 Task: Find connections with filter location Sumusţā as Sulţānī with filter topic #communitieswith filter profile language German with filter current company Clinipace with filter school Tamil Nadu Jobs india with filter industry Metal Valve, Ball, and Roller Manufacturing with filter service category Life Insurance with filter keywords title Truck Driver
Action: Mouse moved to (561, 72)
Screenshot: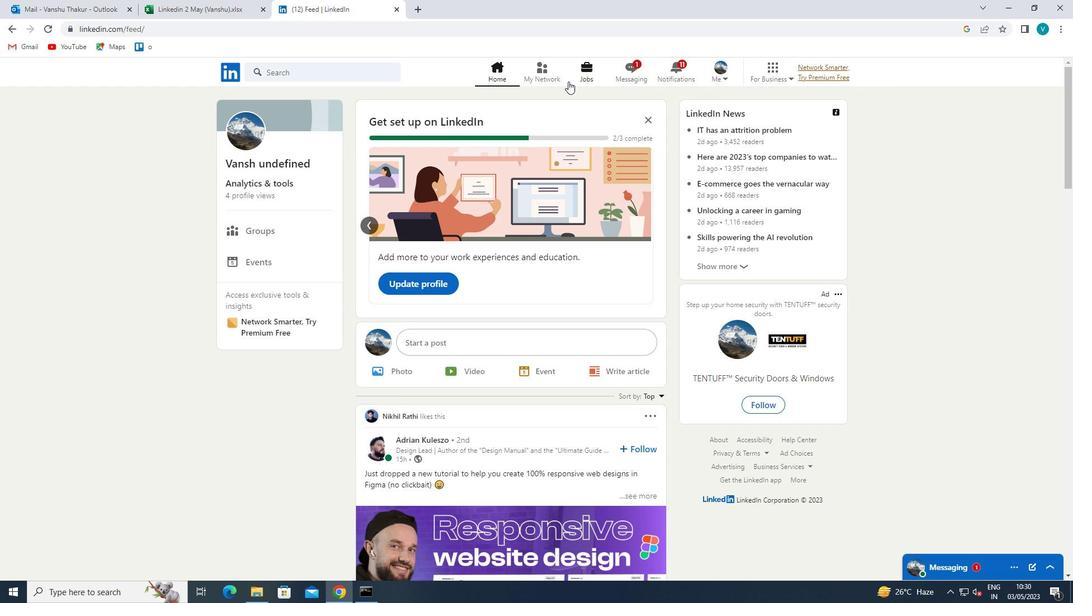
Action: Mouse pressed left at (561, 72)
Screenshot: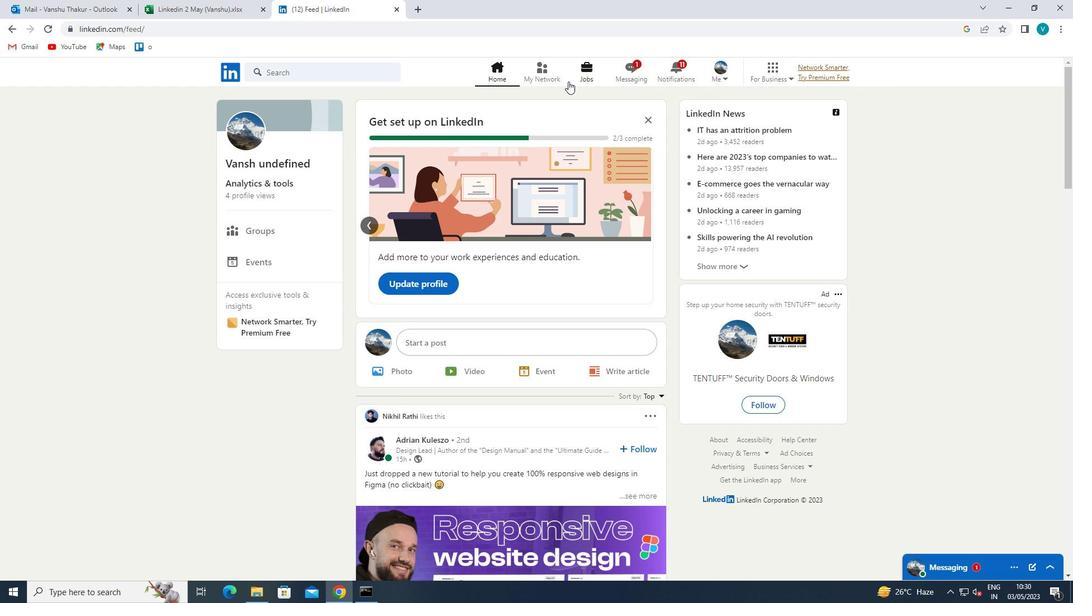 
Action: Mouse moved to (327, 136)
Screenshot: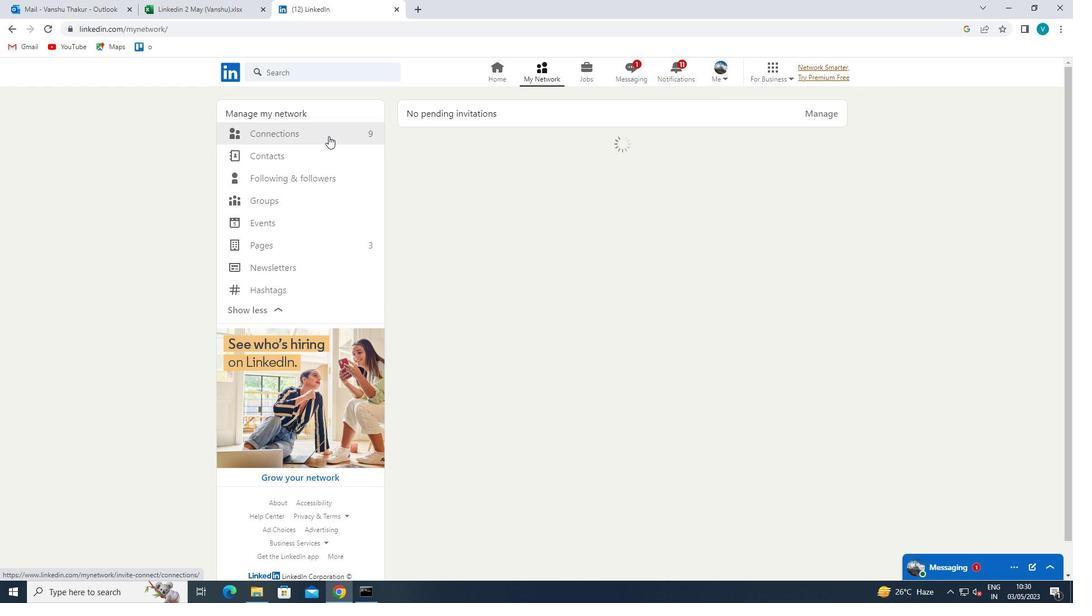 
Action: Mouse pressed left at (327, 136)
Screenshot: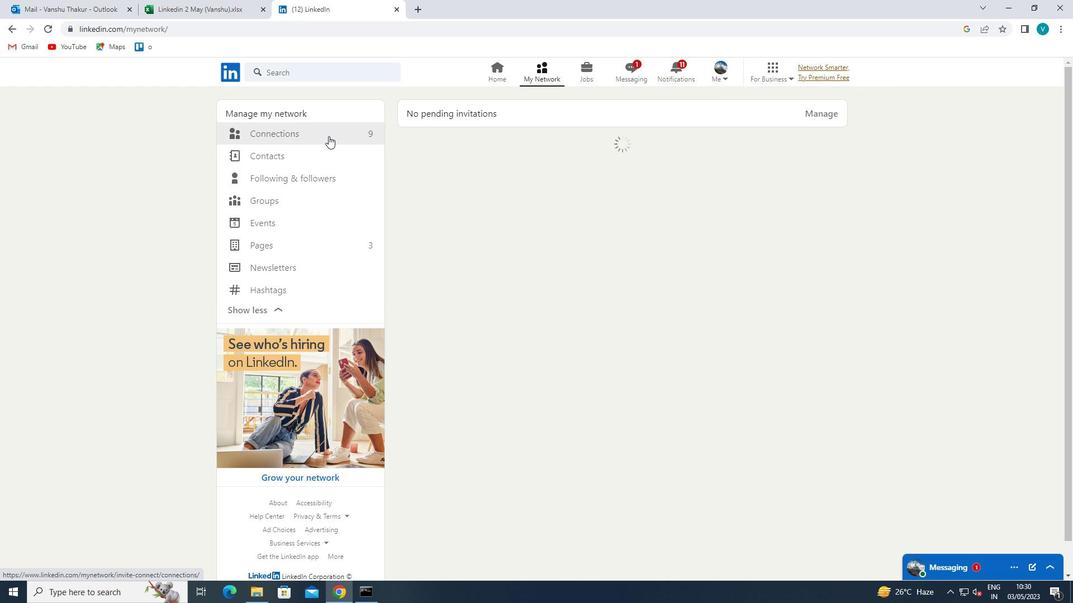 
Action: Mouse moved to (604, 134)
Screenshot: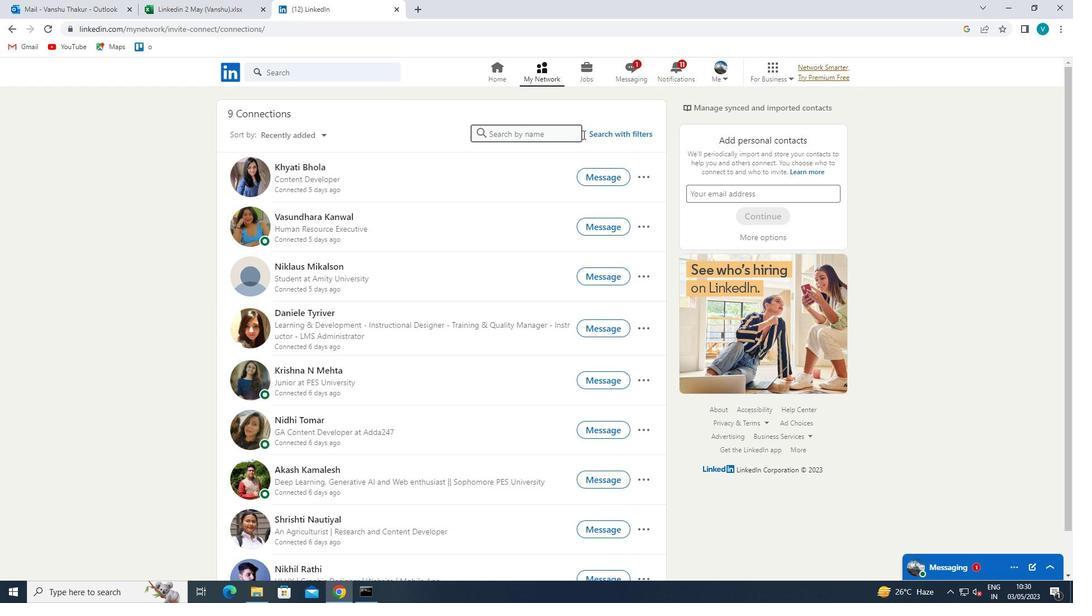 
Action: Mouse pressed left at (604, 134)
Screenshot: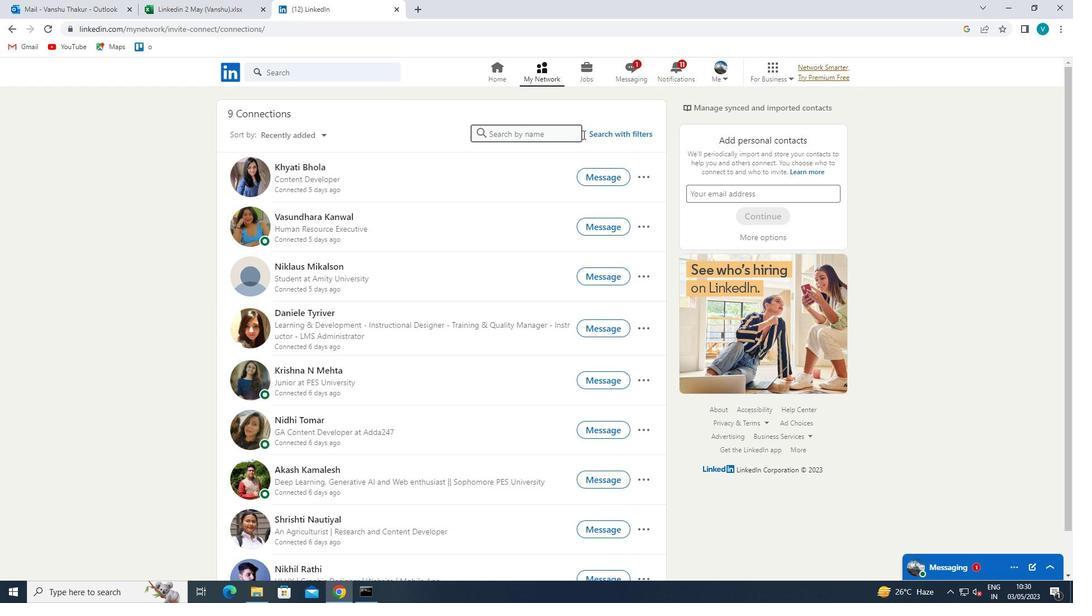 
Action: Mouse moved to (527, 107)
Screenshot: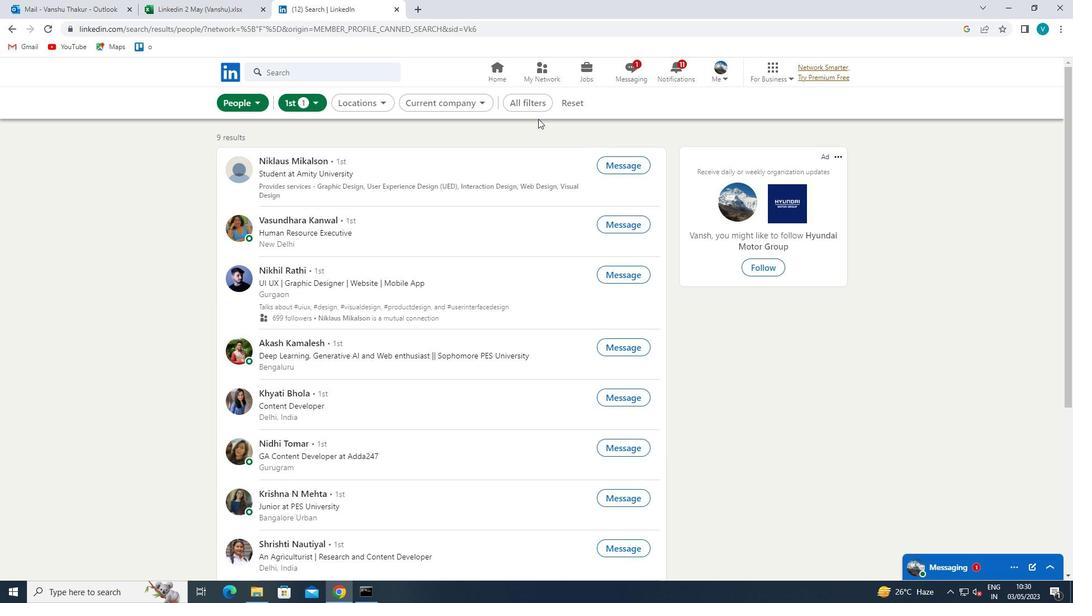 
Action: Mouse pressed left at (527, 107)
Screenshot: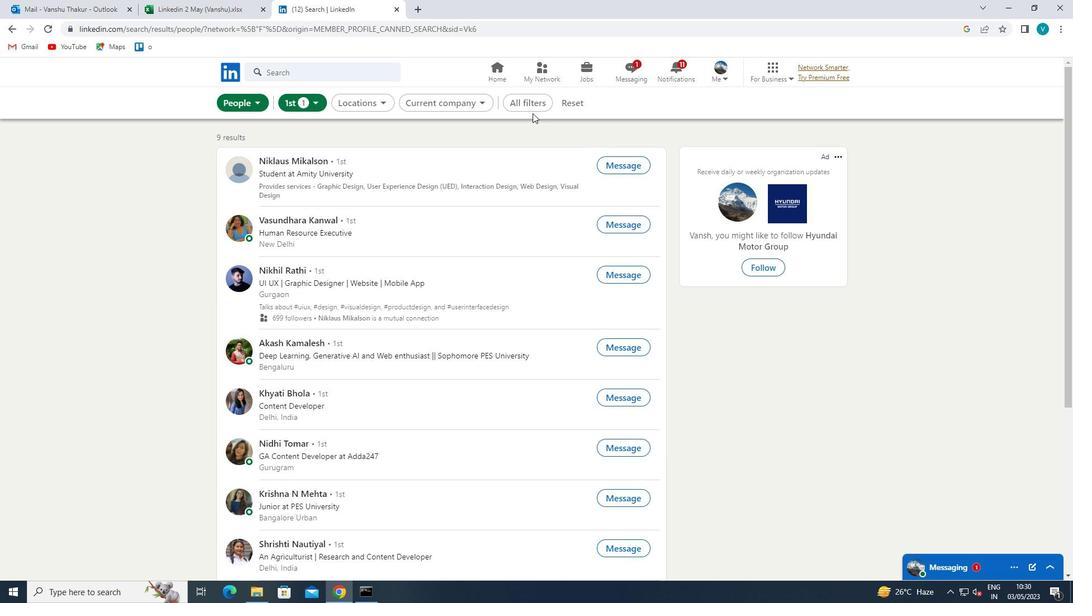 
Action: Mouse moved to (893, 239)
Screenshot: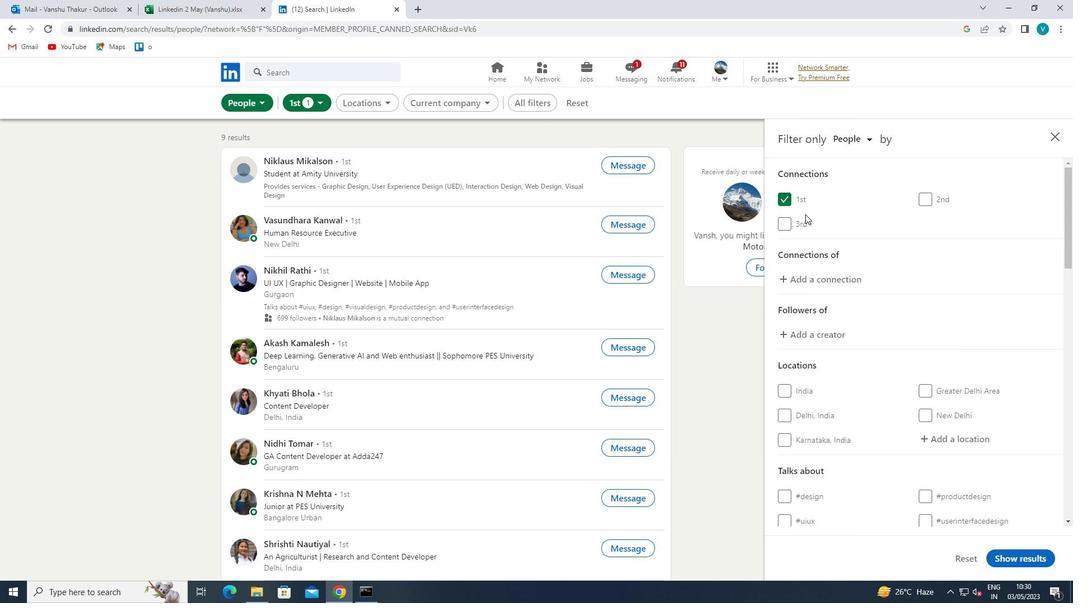 
Action: Mouse scrolled (893, 238) with delta (0, 0)
Screenshot: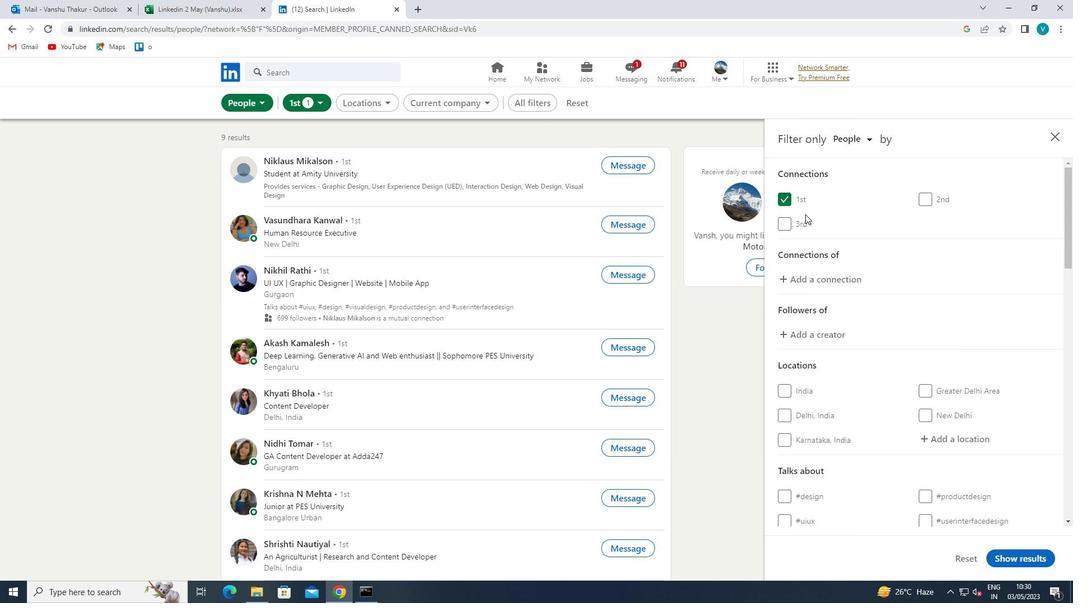 
Action: Mouse moved to (897, 240)
Screenshot: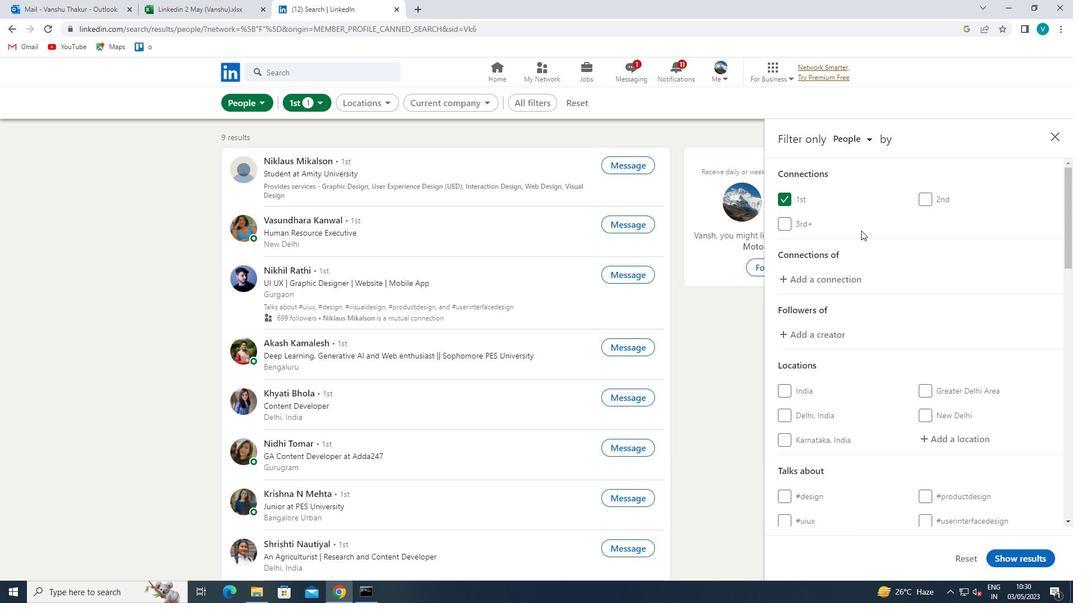 
Action: Mouse scrolled (897, 240) with delta (0, 0)
Screenshot: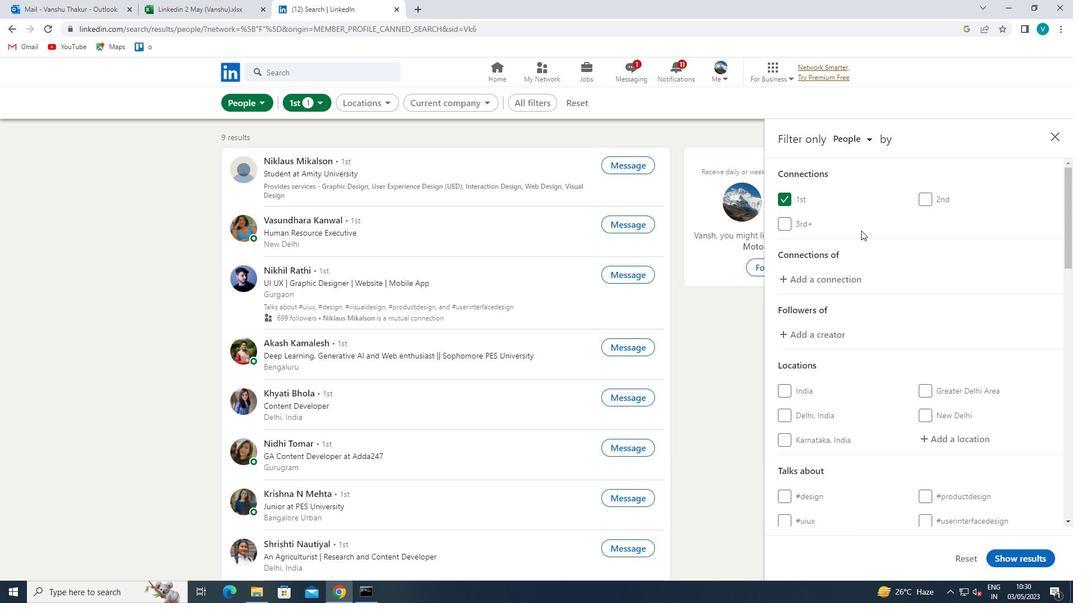 
Action: Mouse moved to (952, 325)
Screenshot: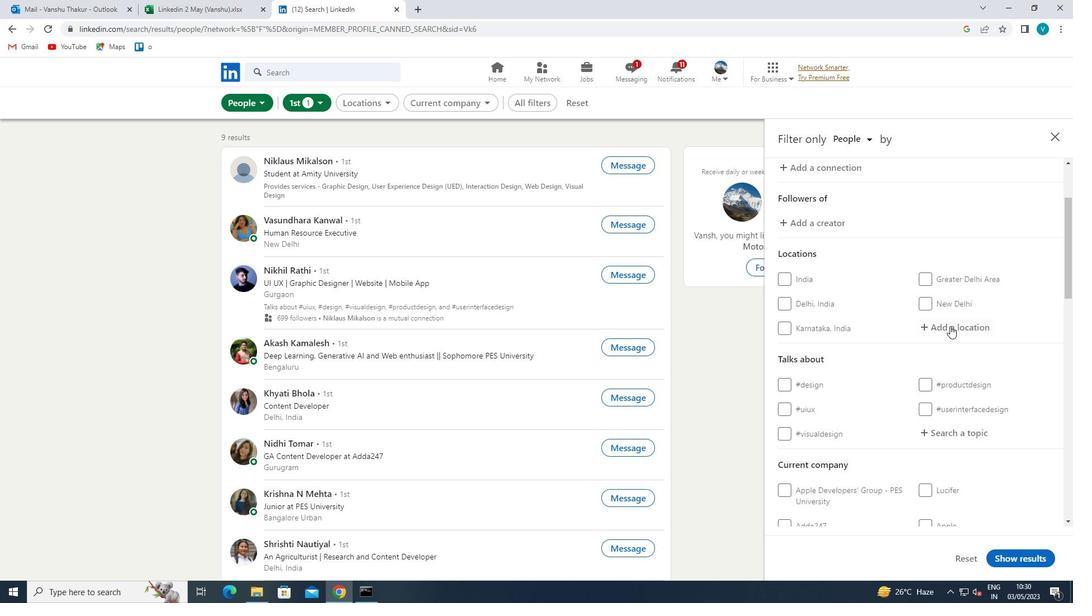 
Action: Mouse pressed left at (952, 325)
Screenshot: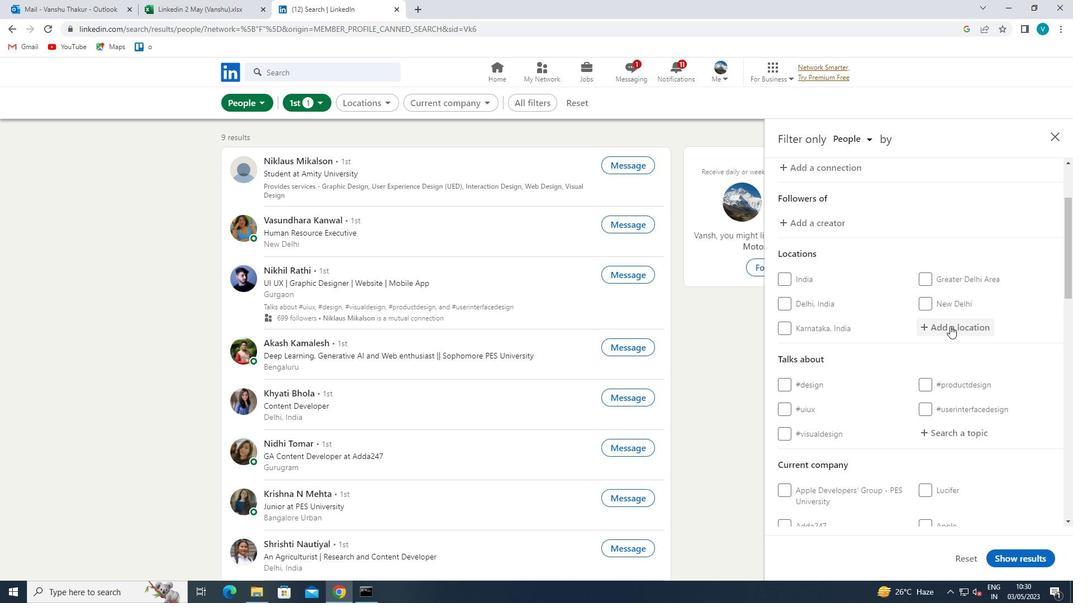 
Action: Mouse moved to (554, 525)
Screenshot: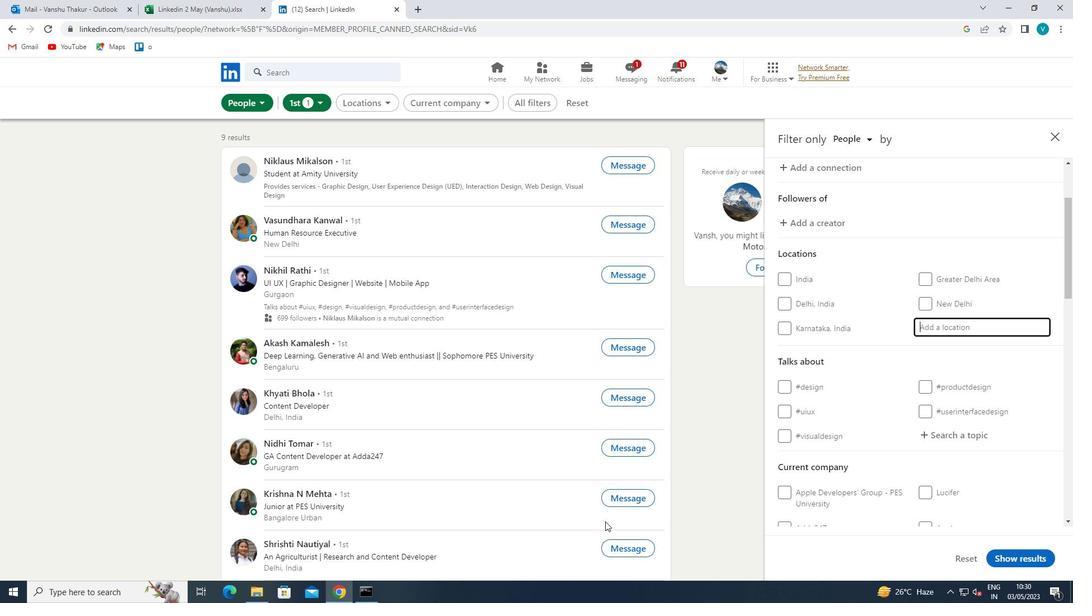 
Action: Key pressed <Key.shift>SUMUSTA
Screenshot: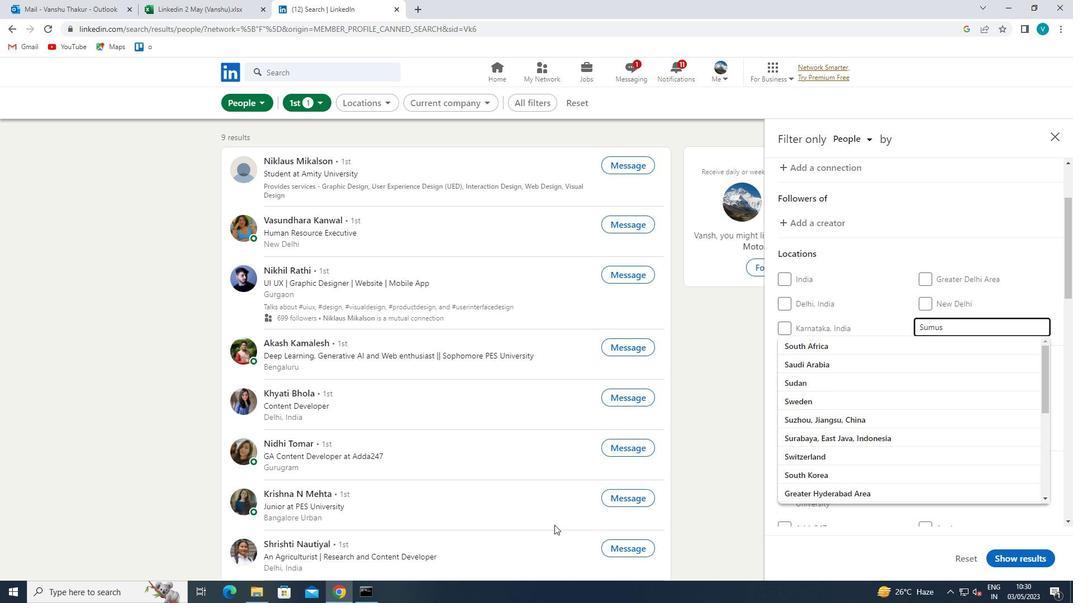 
Action: Mouse moved to (486, 602)
Screenshot: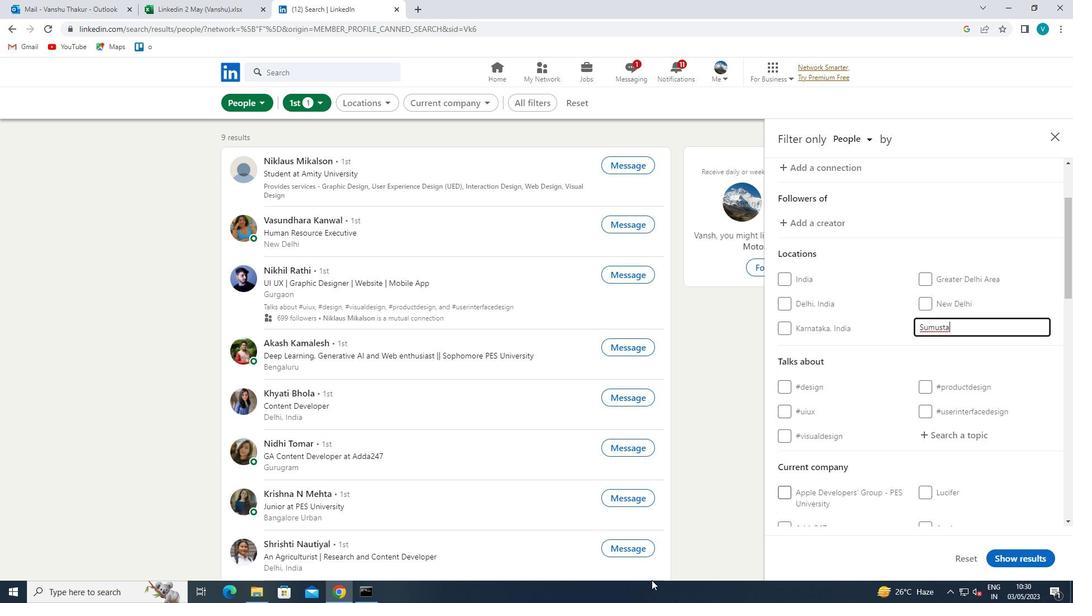 
Action: Key pressed <Key.space>
Screenshot: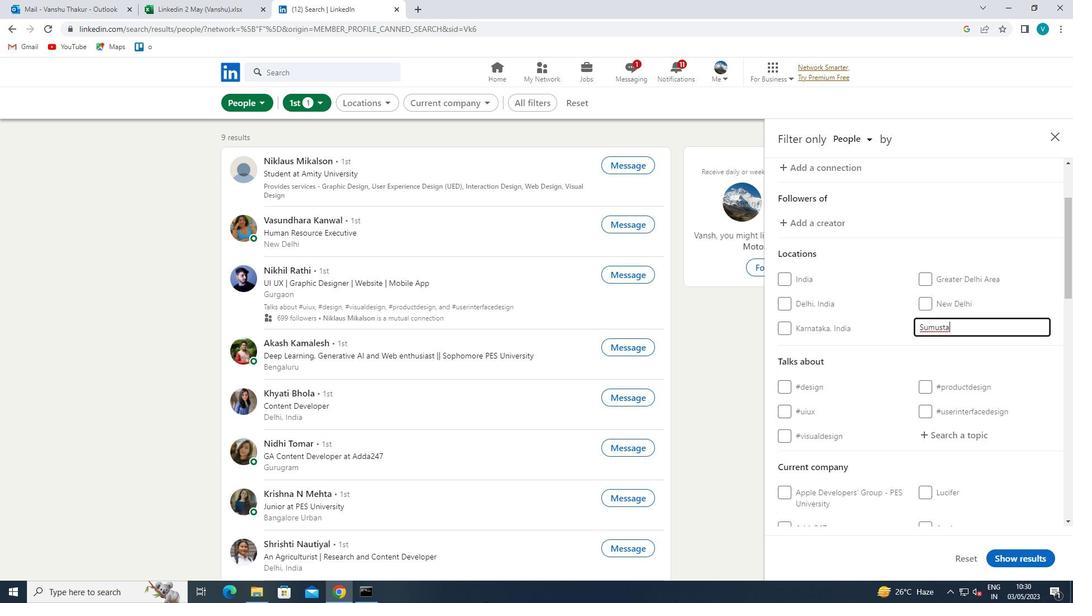 
Action: Mouse moved to (432, 581)
Screenshot: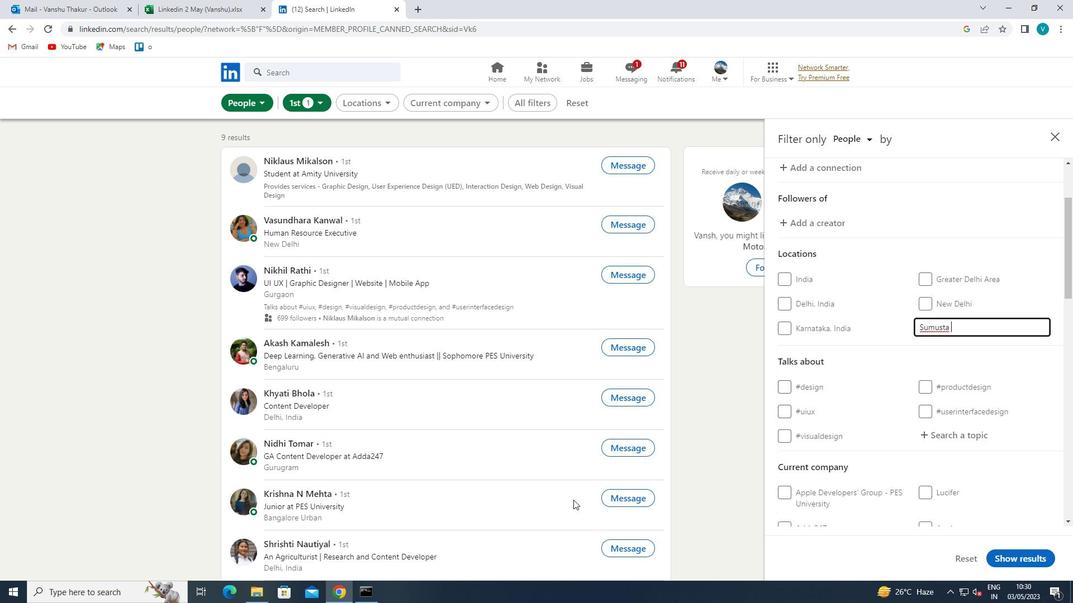 
Action: Key pressed AS<Key.space><Key.shift>SULK<Key.backspace>TANI
Screenshot: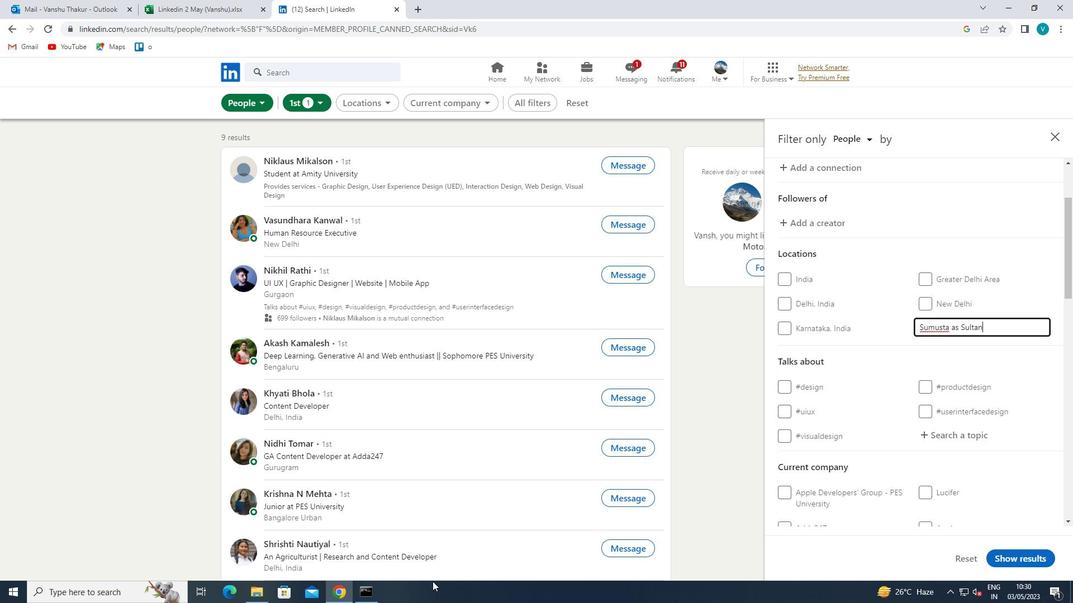 
Action: Mouse moved to (879, 330)
Screenshot: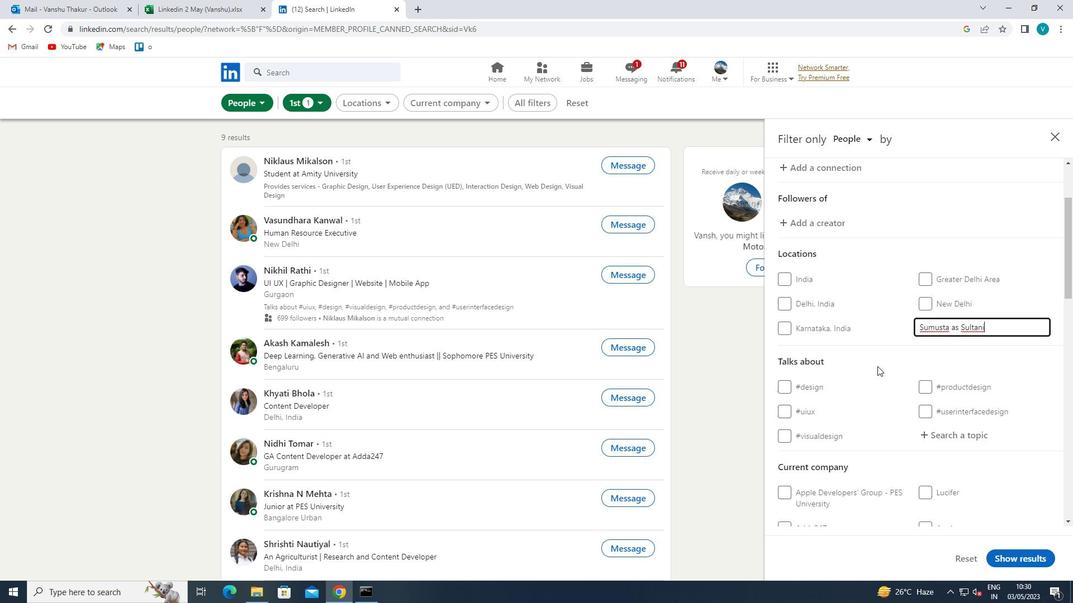 
Action: Mouse pressed left at (879, 330)
Screenshot: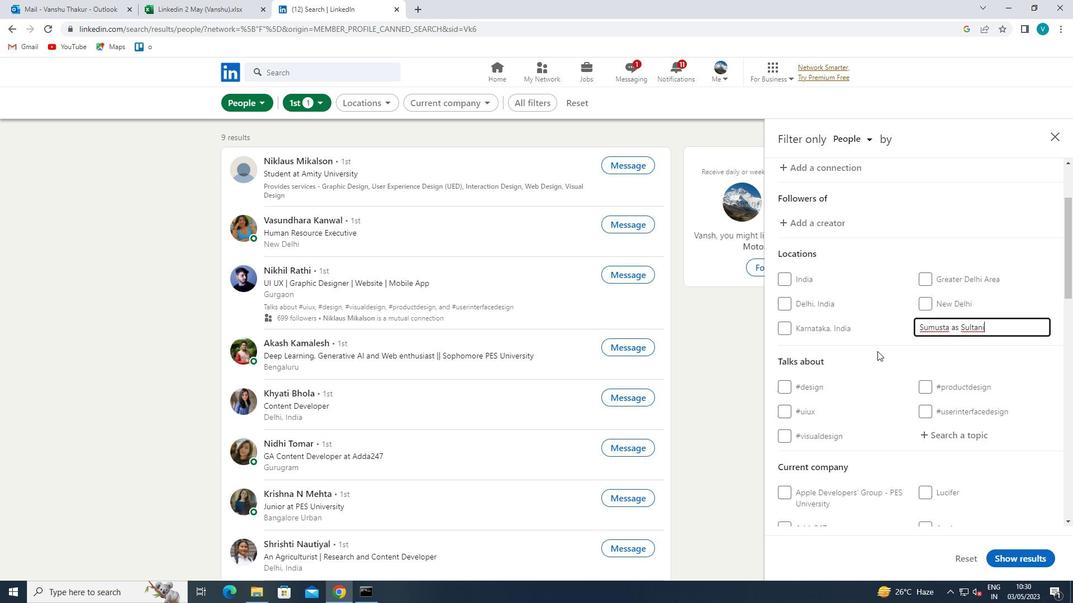 
Action: Mouse moved to (874, 332)
Screenshot: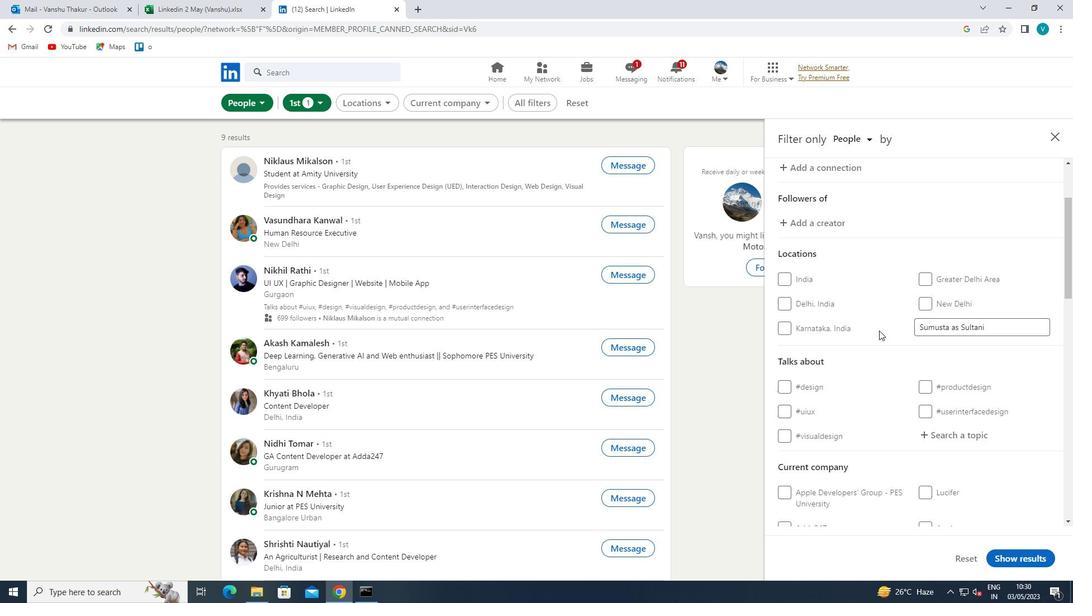 
Action: Mouse scrolled (874, 331) with delta (0, 0)
Screenshot: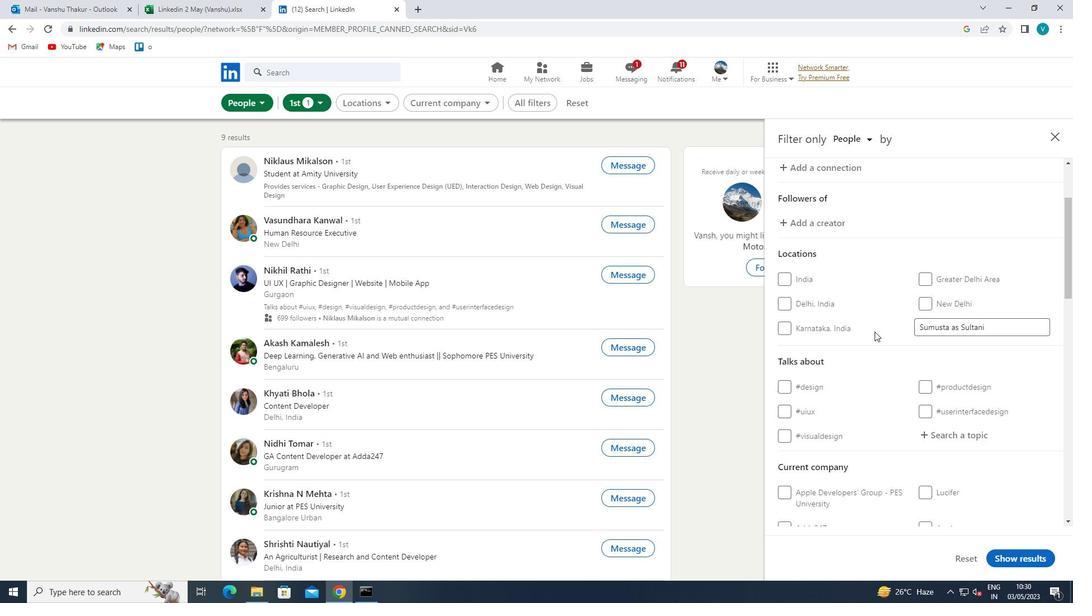 
Action: Mouse scrolled (874, 331) with delta (0, 0)
Screenshot: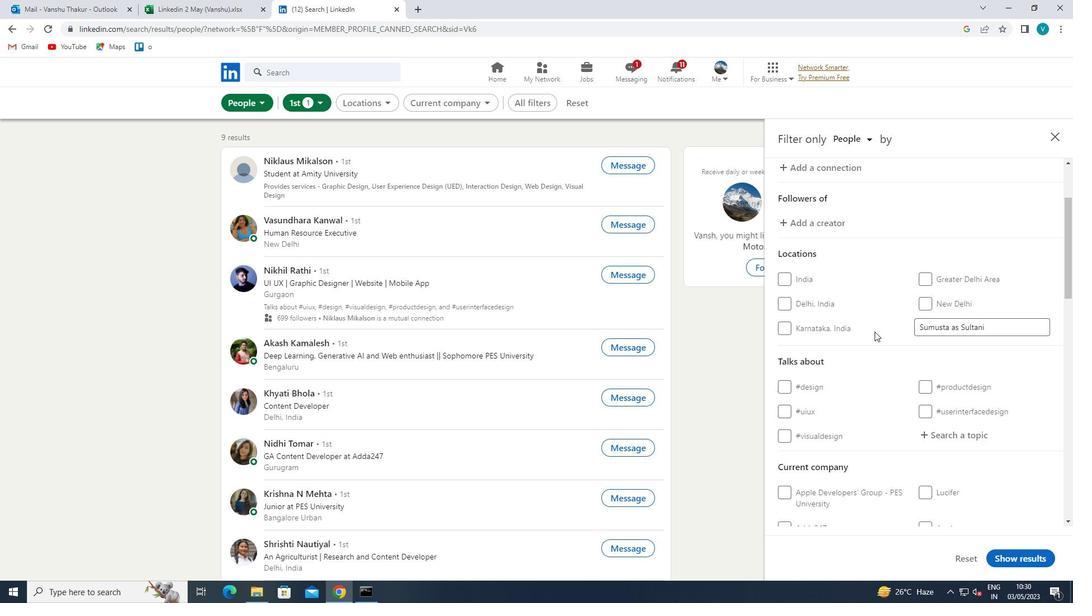 
Action: Mouse moved to (978, 323)
Screenshot: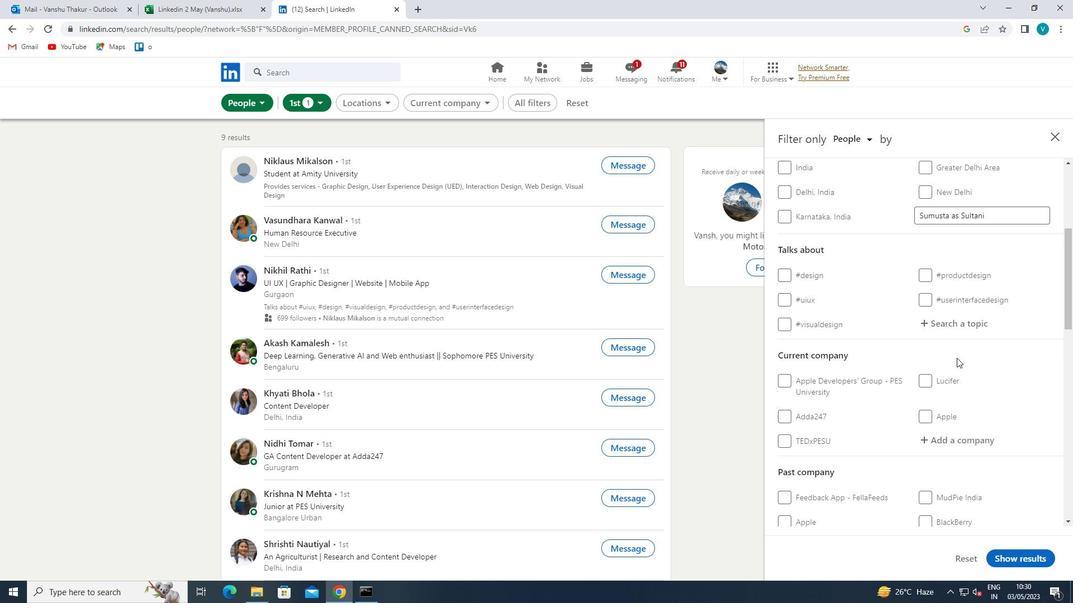
Action: Mouse pressed left at (978, 323)
Screenshot: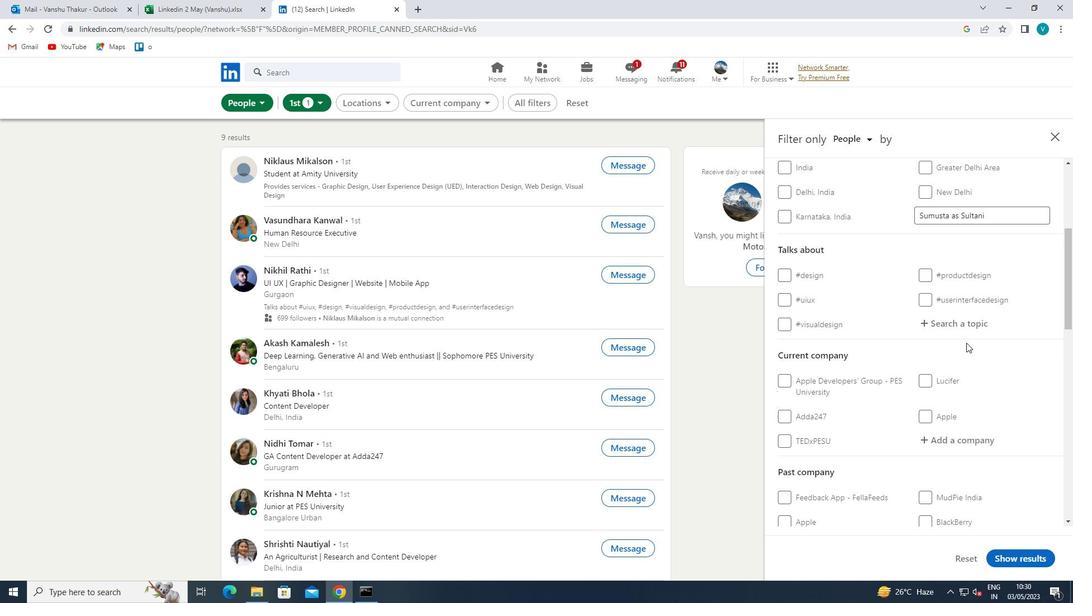 
Action: Mouse moved to (603, 533)
Screenshot: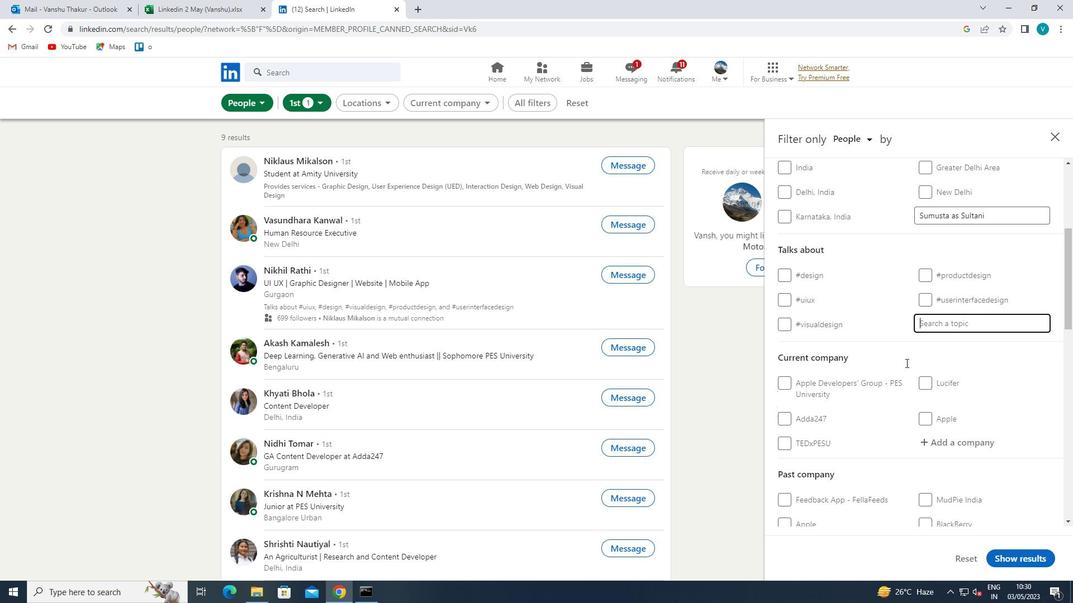 
Action: Key pressed <Key.shift><Key.shift><Key.shift><Key.shift><Key.shift><Key.shift><Key.shift>COMMUNITIES
Screenshot: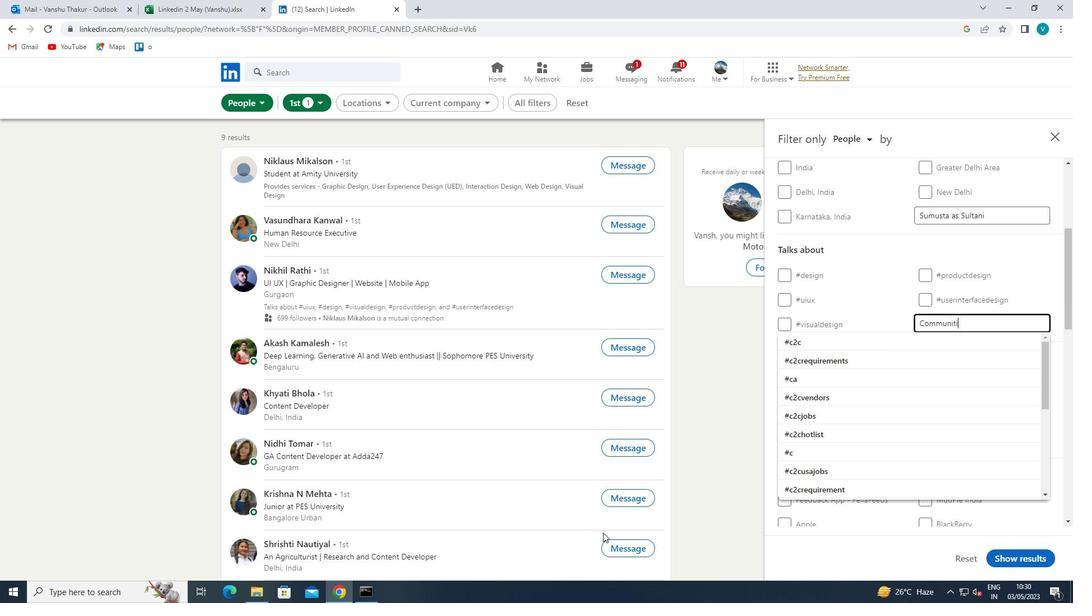 
Action: Mouse moved to (845, 341)
Screenshot: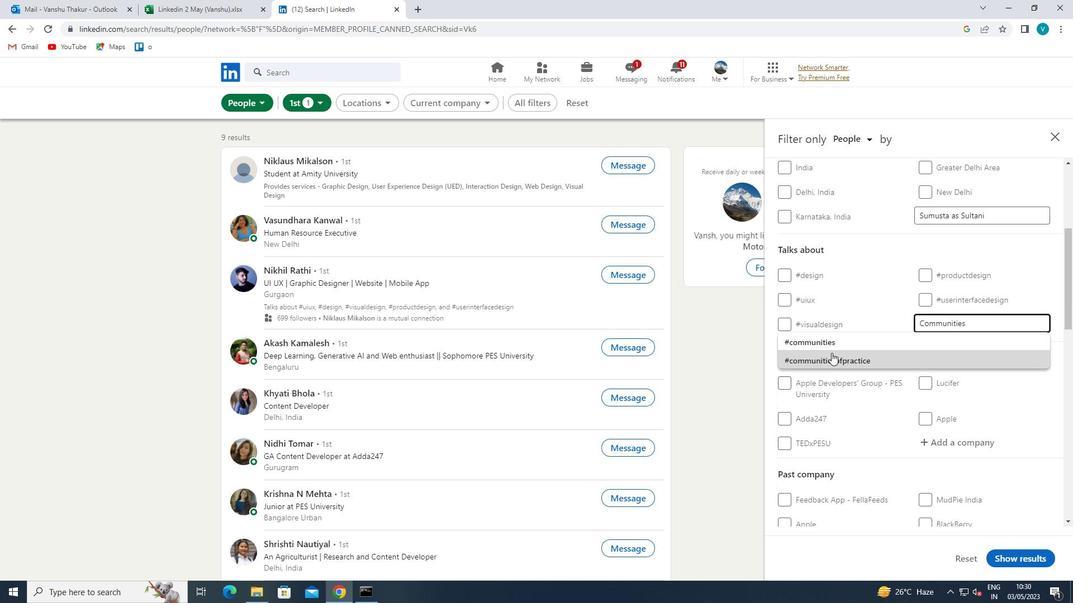 
Action: Mouse pressed left at (845, 341)
Screenshot: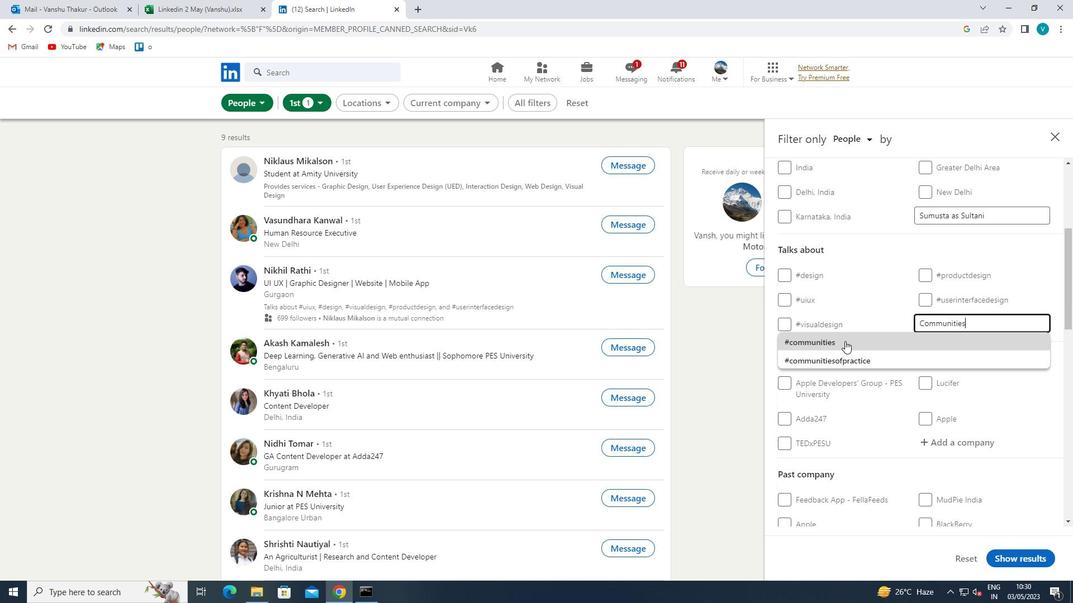 
Action: Mouse moved to (845, 341)
Screenshot: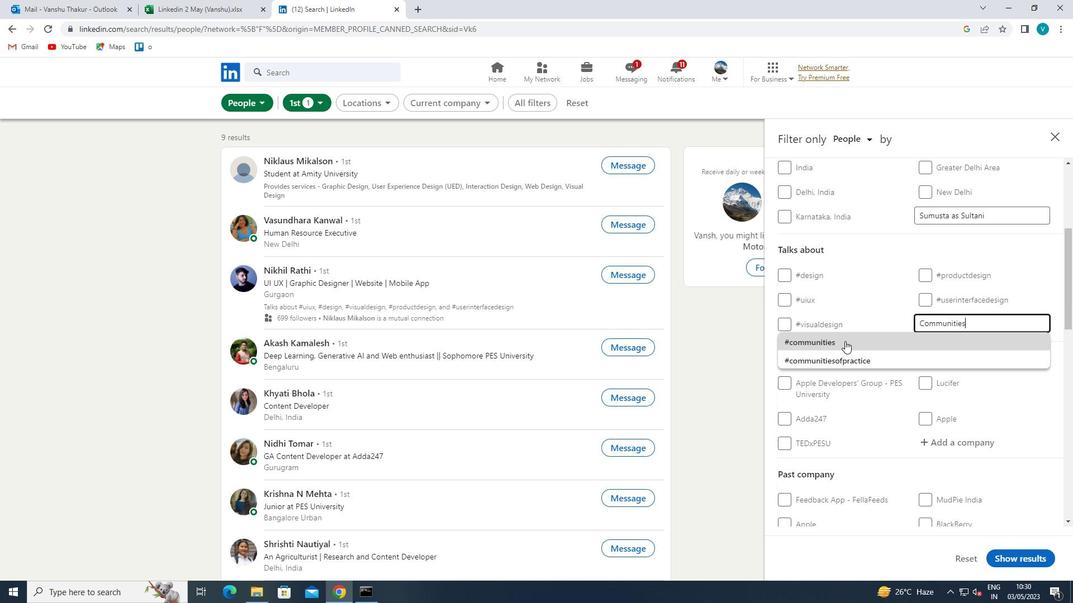 
Action: Mouse scrolled (845, 340) with delta (0, 0)
Screenshot: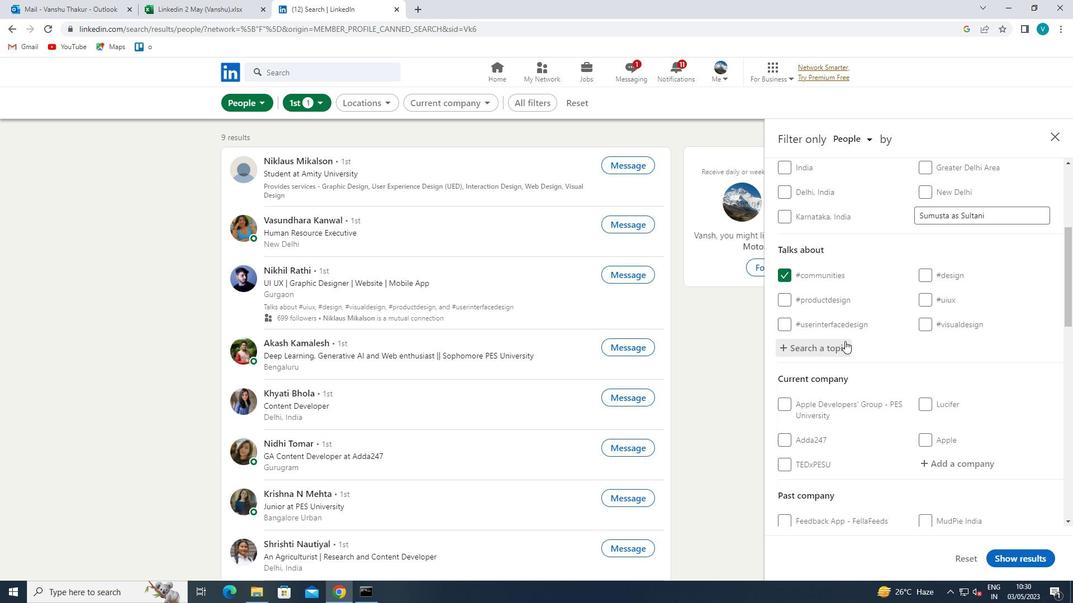 
Action: Mouse scrolled (845, 340) with delta (0, 0)
Screenshot: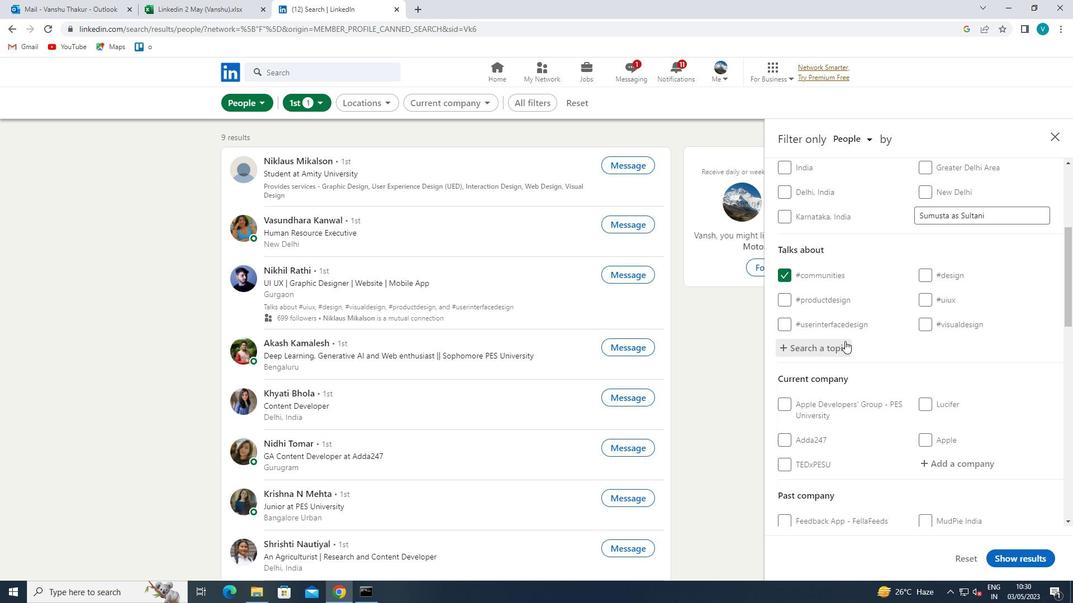 
Action: Mouse moved to (884, 372)
Screenshot: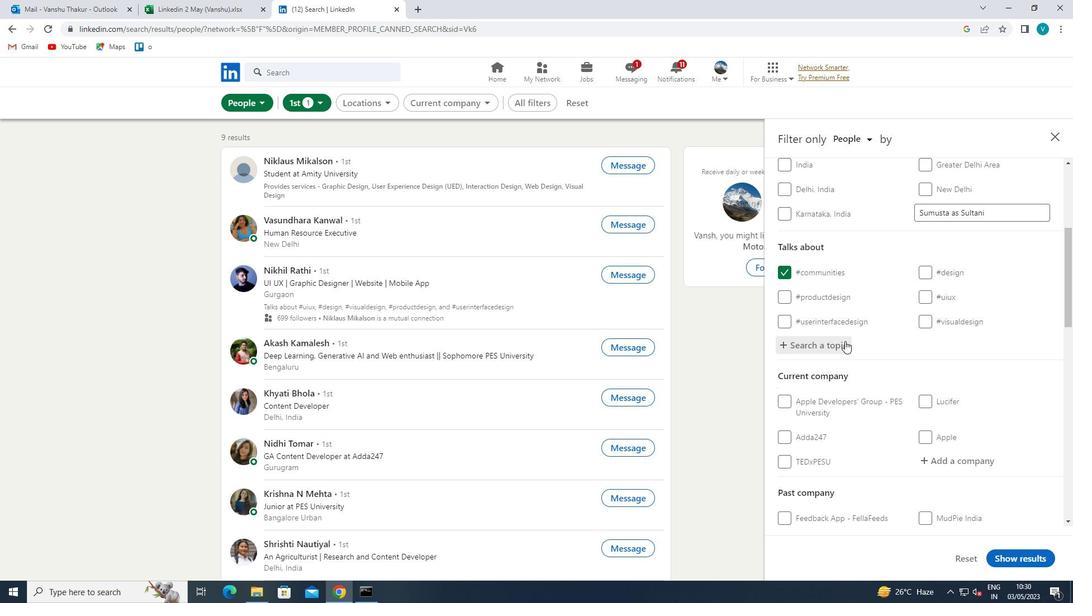 
Action: Mouse scrolled (884, 371) with delta (0, 0)
Screenshot: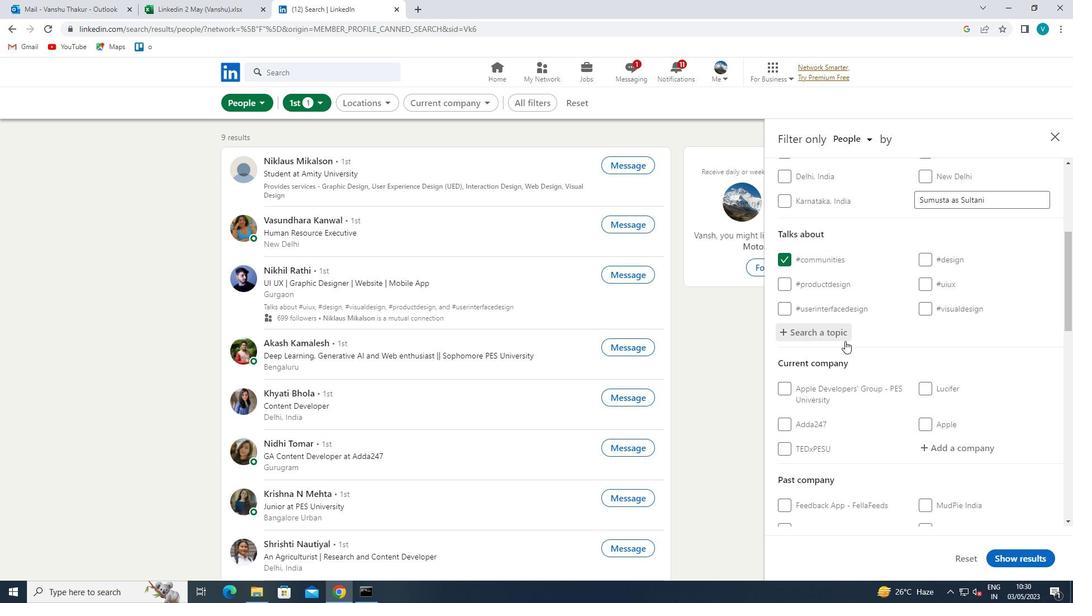
Action: Mouse moved to (963, 301)
Screenshot: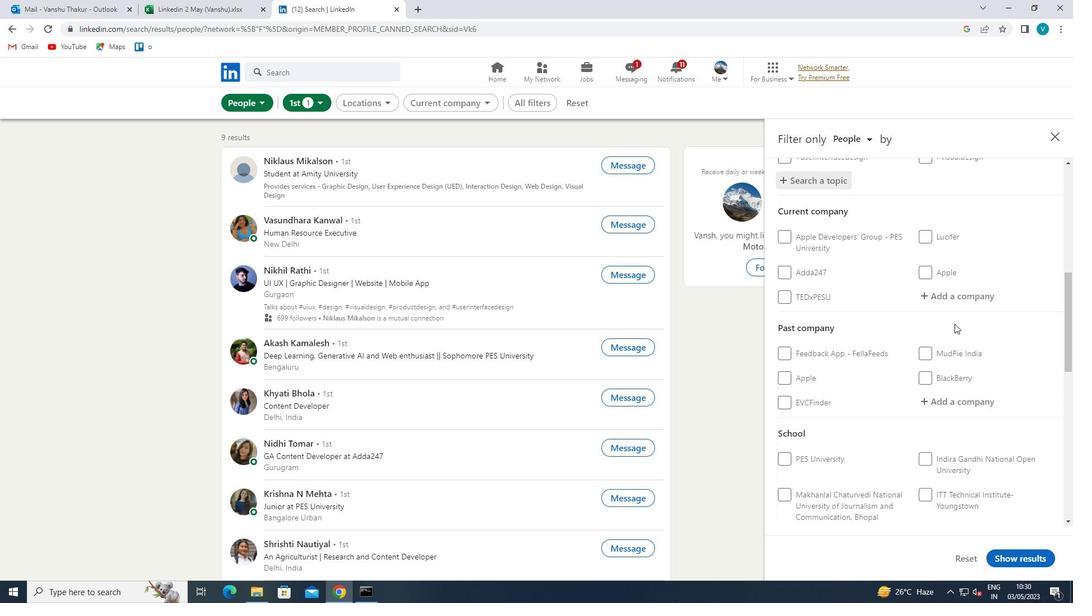 
Action: Mouse pressed left at (963, 301)
Screenshot: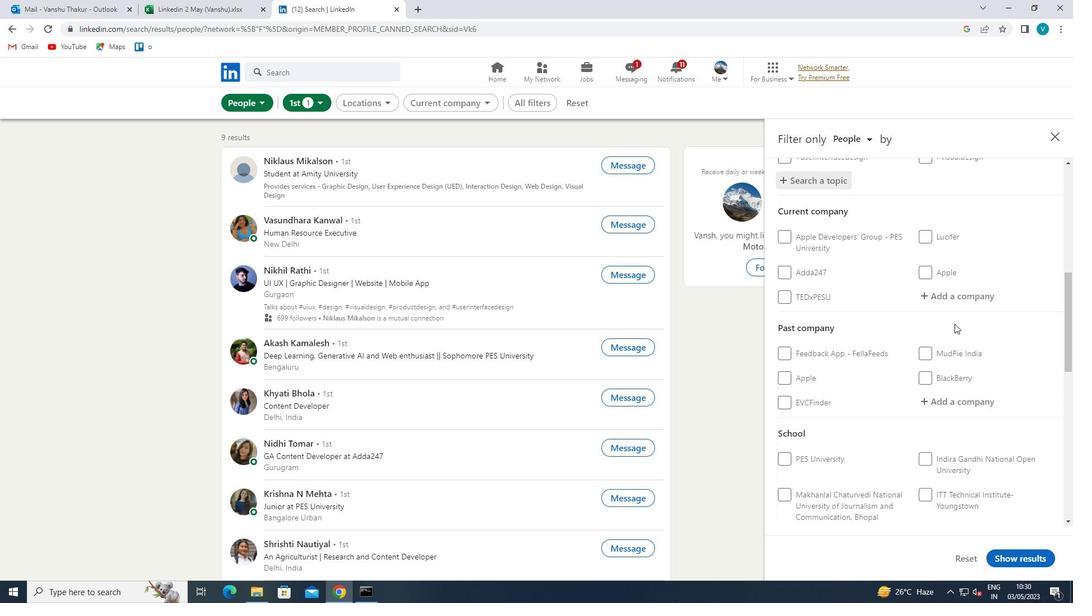 
Action: Mouse moved to (677, 464)
Screenshot: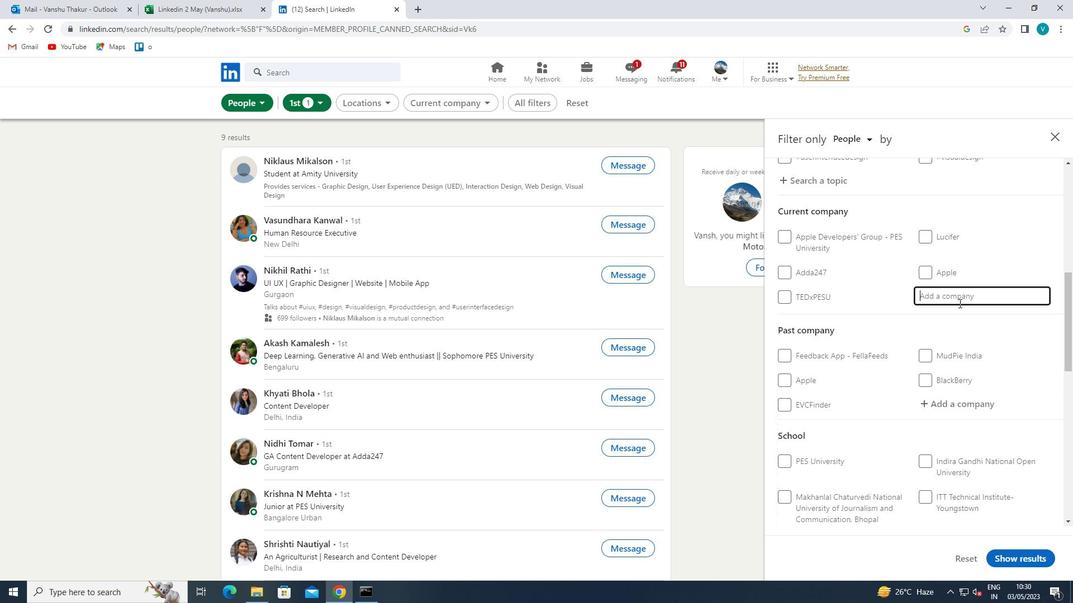 
Action: Key pressed <Key.shift>CLINIPACE
Screenshot: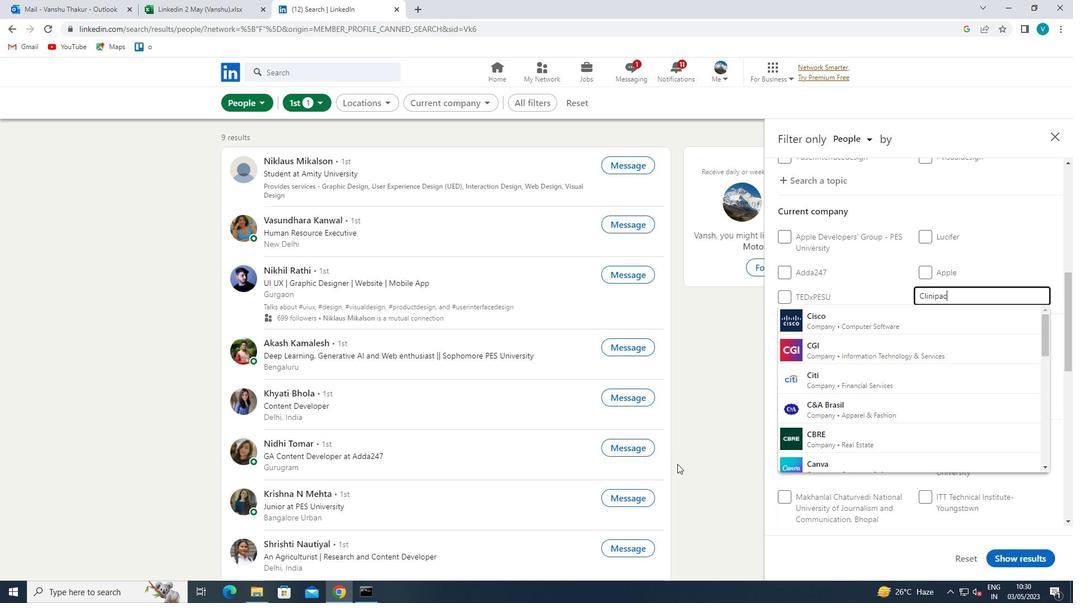 
Action: Mouse moved to (865, 288)
Screenshot: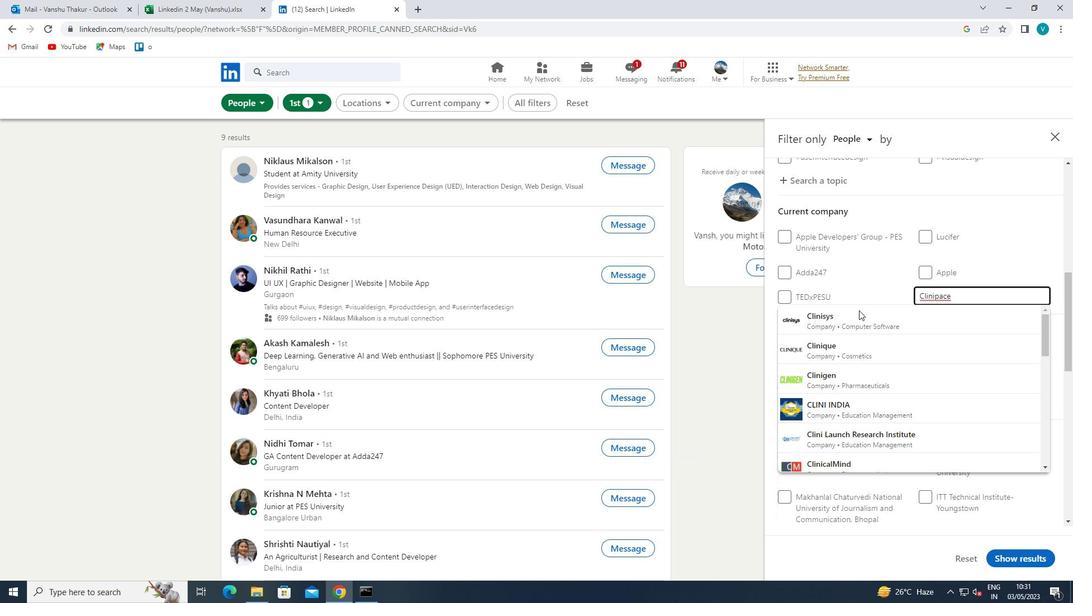 
Action: Mouse pressed left at (865, 288)
Screenshot: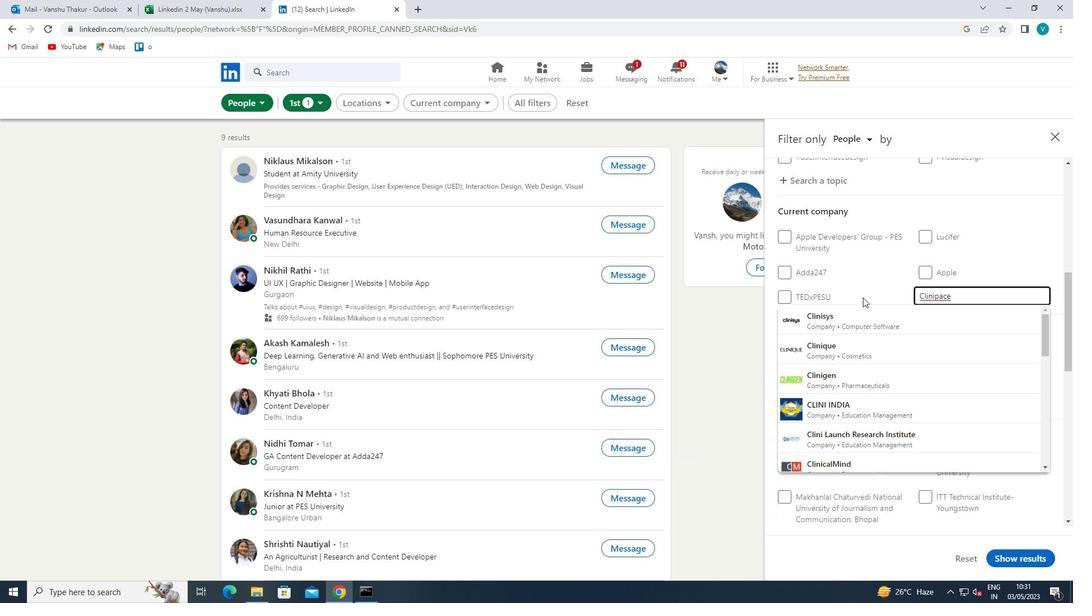 
Action: Mouse moved to (962, 294)
Screenshot: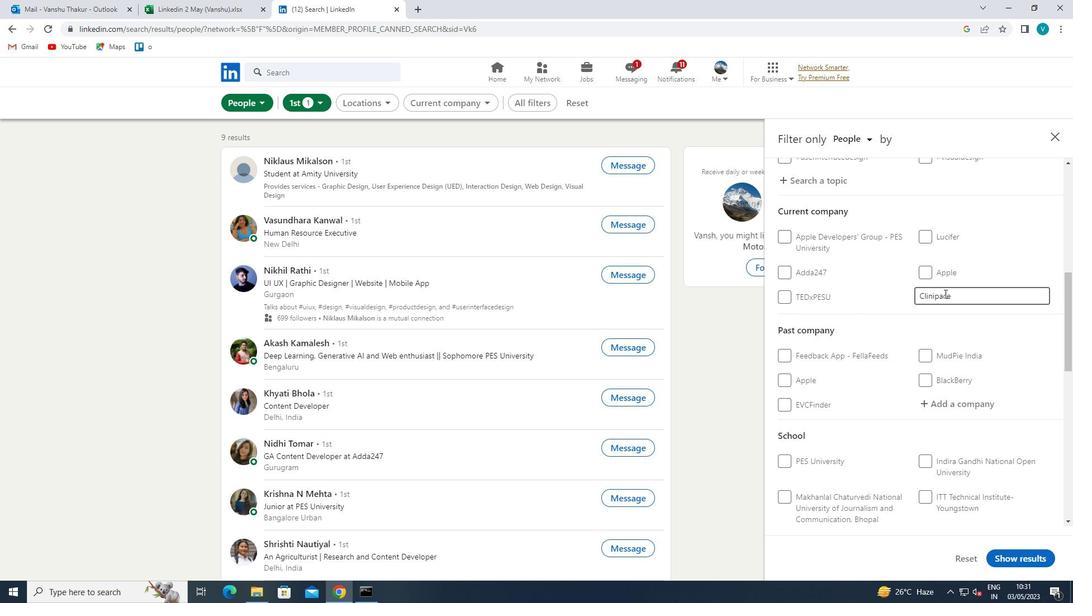 
Action: Mouse pressed left at (962, 294)
Screenshot: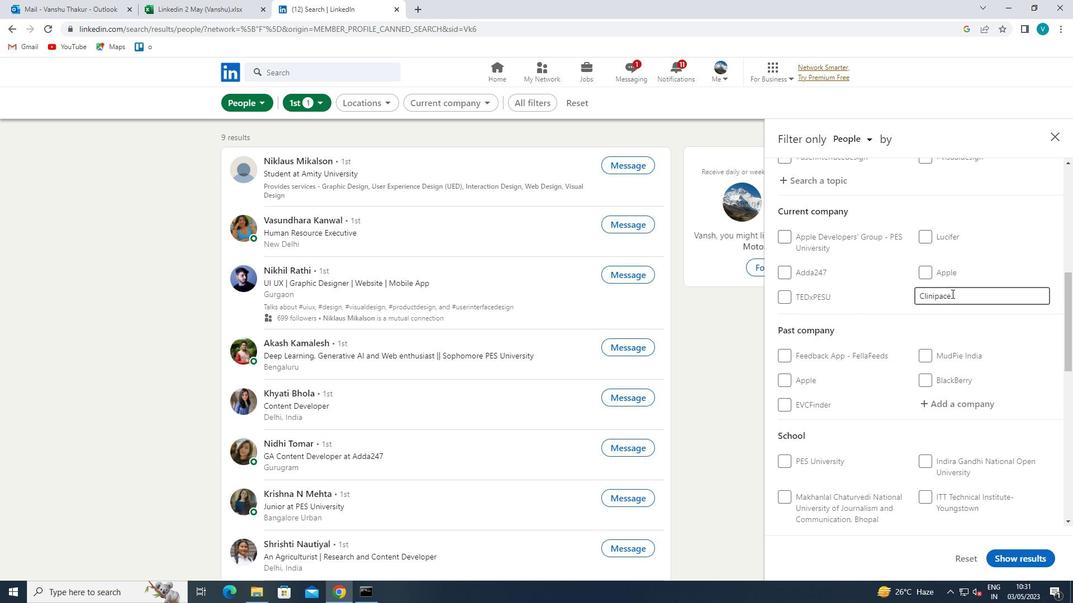 
Action: Mouse moved to (882, 307)
Screenshot: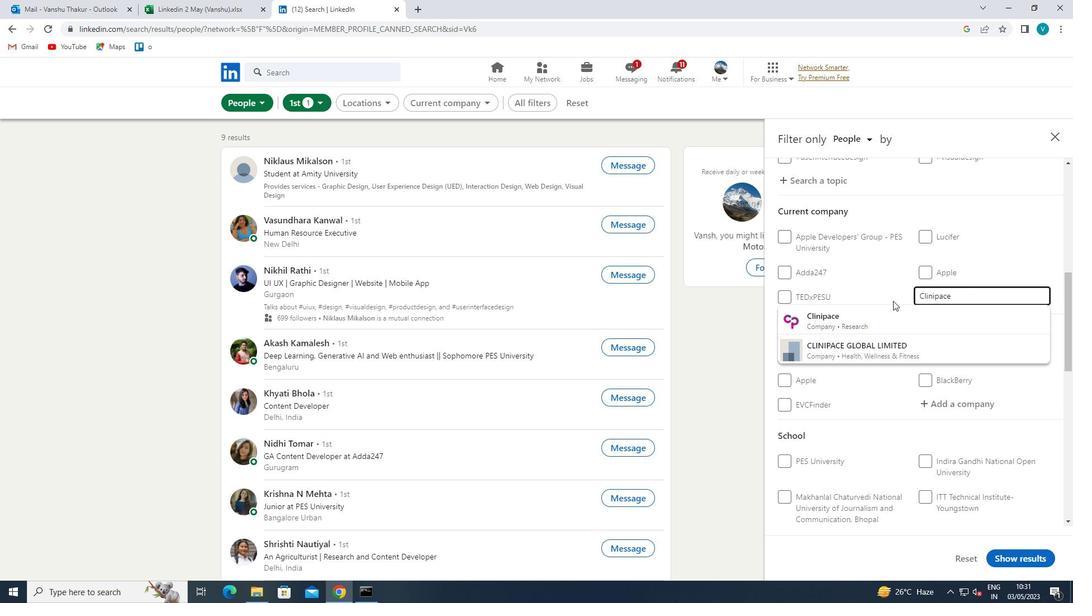 
Action: Mouse pressed left at (882, 307)
Screenshot: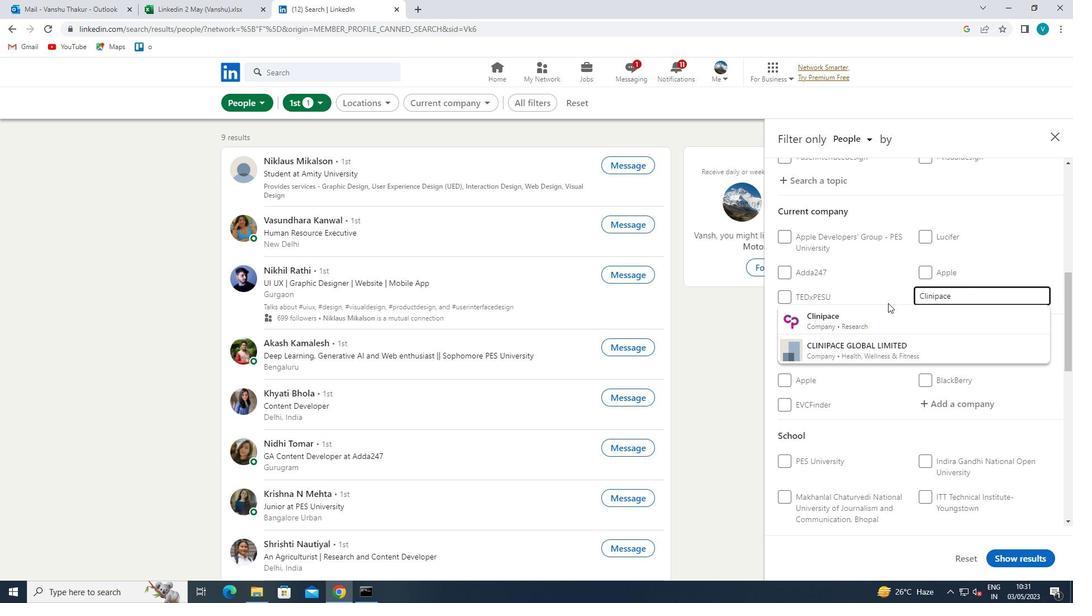 
Action: Mouse moved to (944, 360)
Screenshot: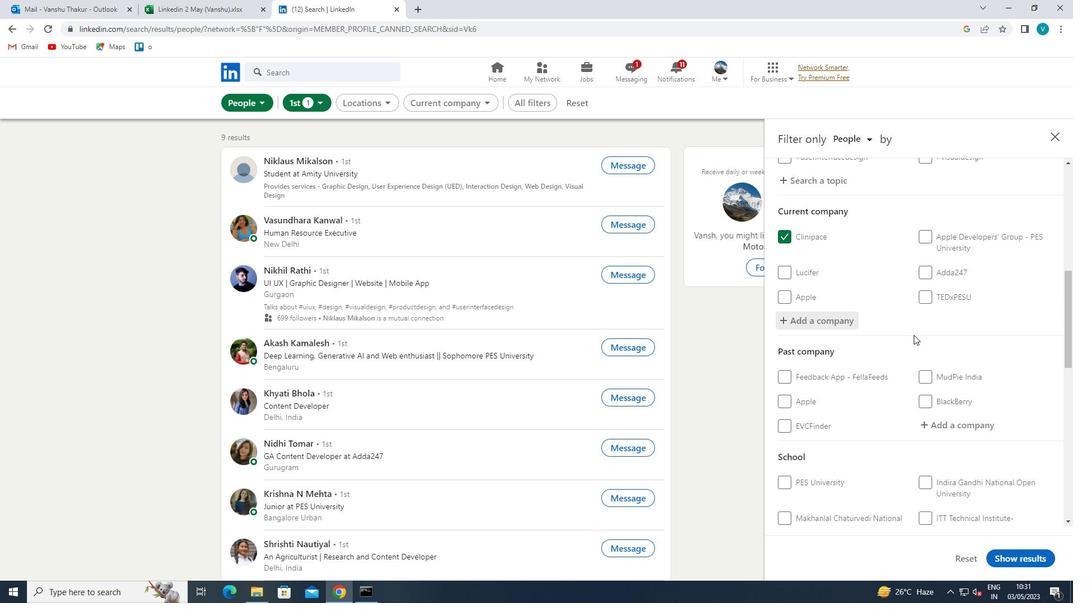 
Action: Mouse scrolled (944, 359) with delta (0, 0)
Screenshot: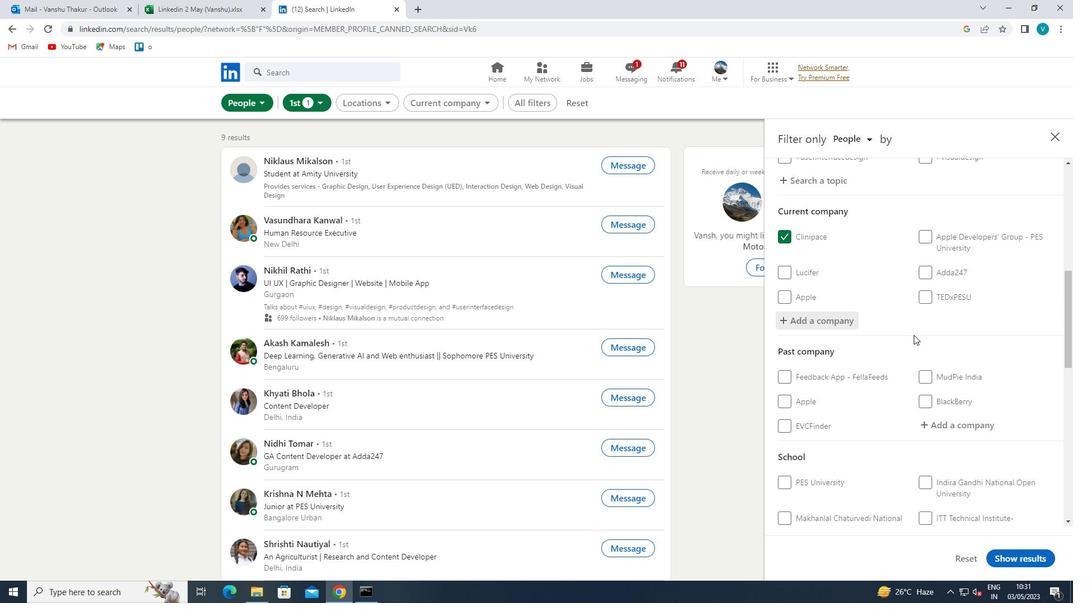 
Action: Mouse moved to (946, 362)
Screenshot: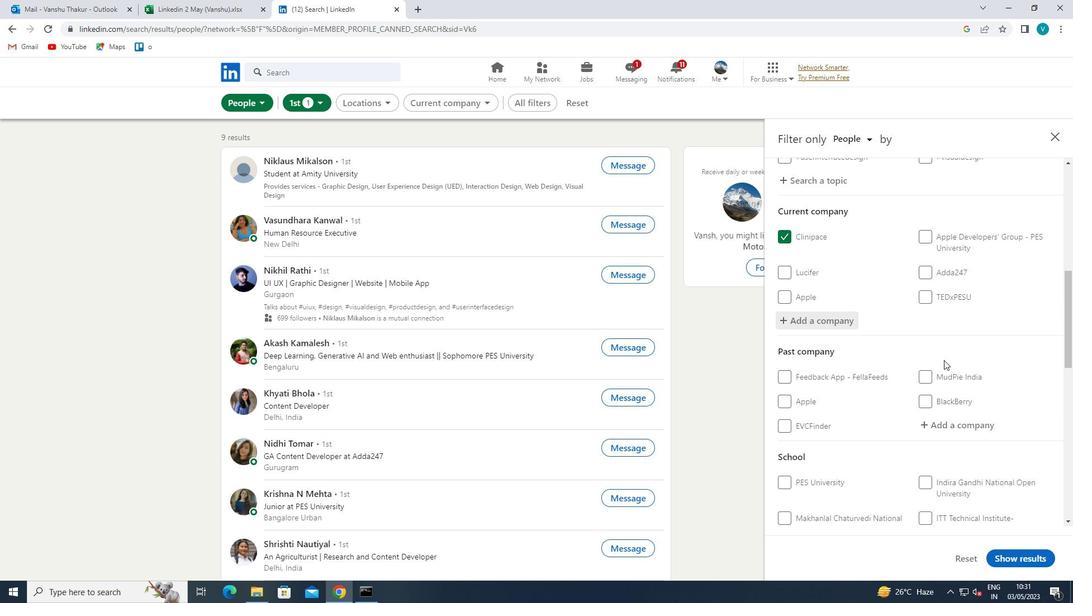 
Action: Mouse scrolled (946, 362) with delta (0, 0)
Screenshot: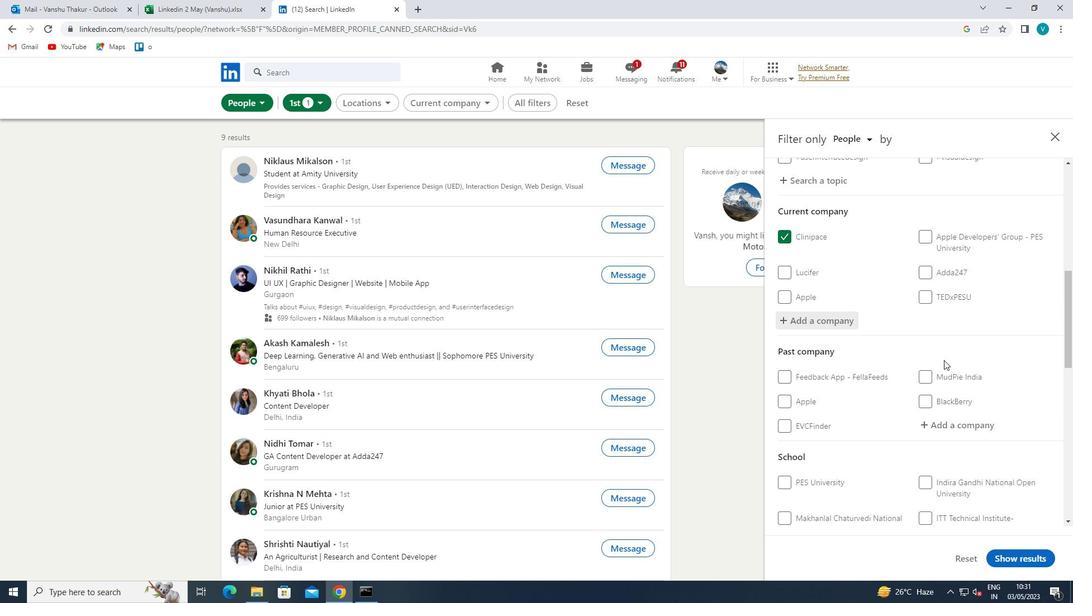 
Action: Mouse moved to (947, 363)
Screenshot: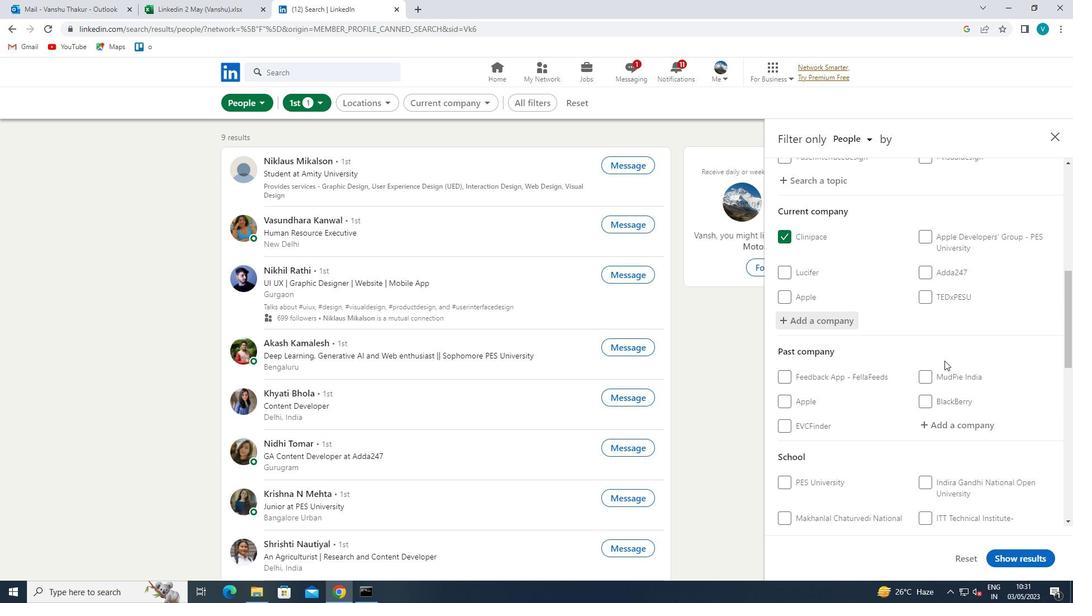 
Action: Mouse scrolled (947, 362) with delta (0, 0)
Screenshot: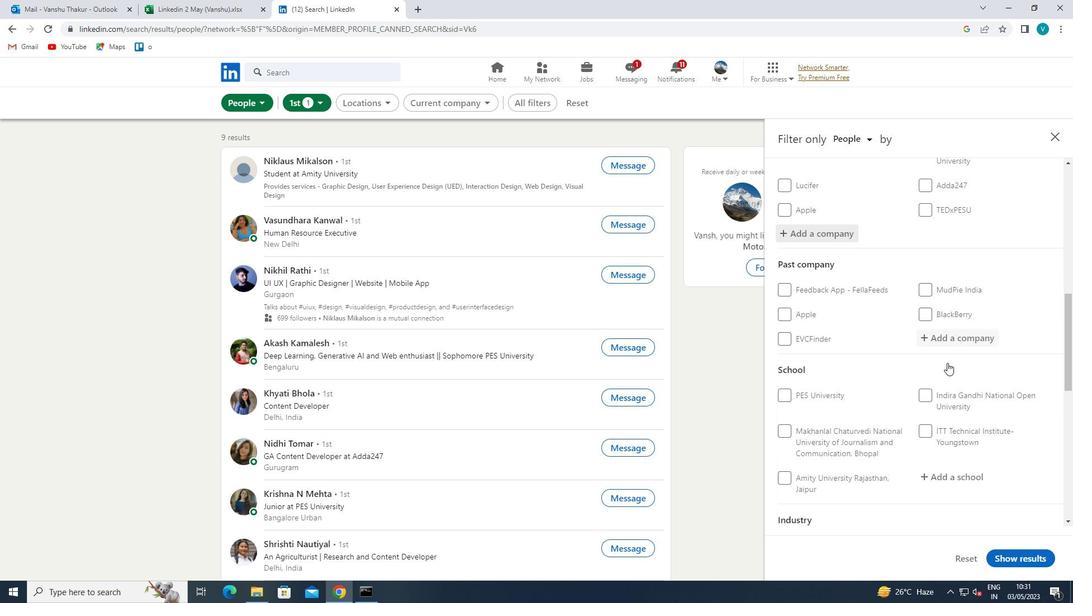 
Action: Mouse moved to (947, 363)
Screenshot: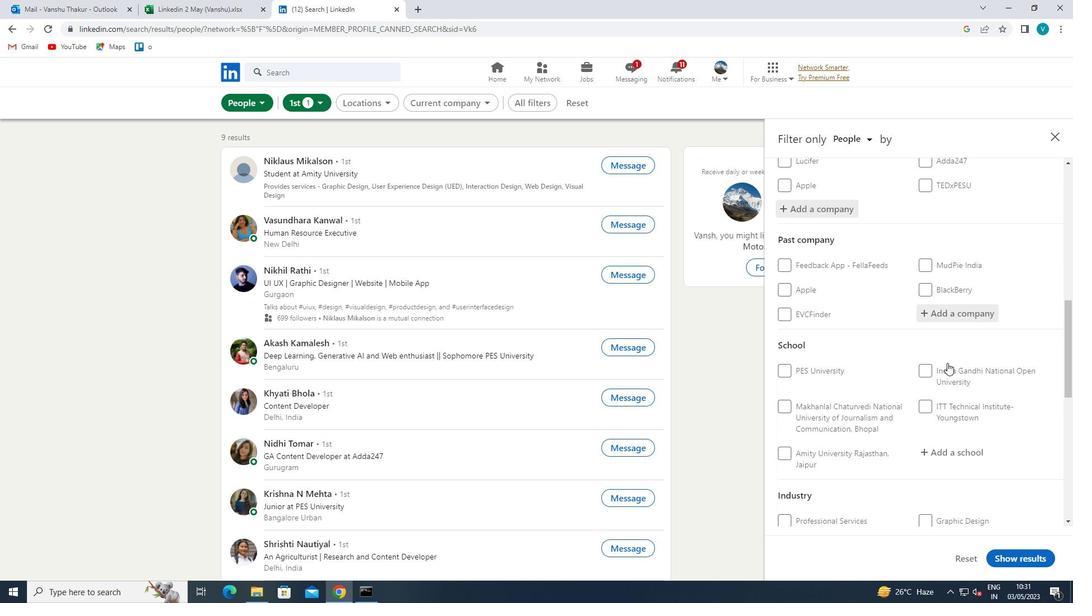 
Action: Mouse scrolled (947, 363) with delta (0, 0)
Screenshot: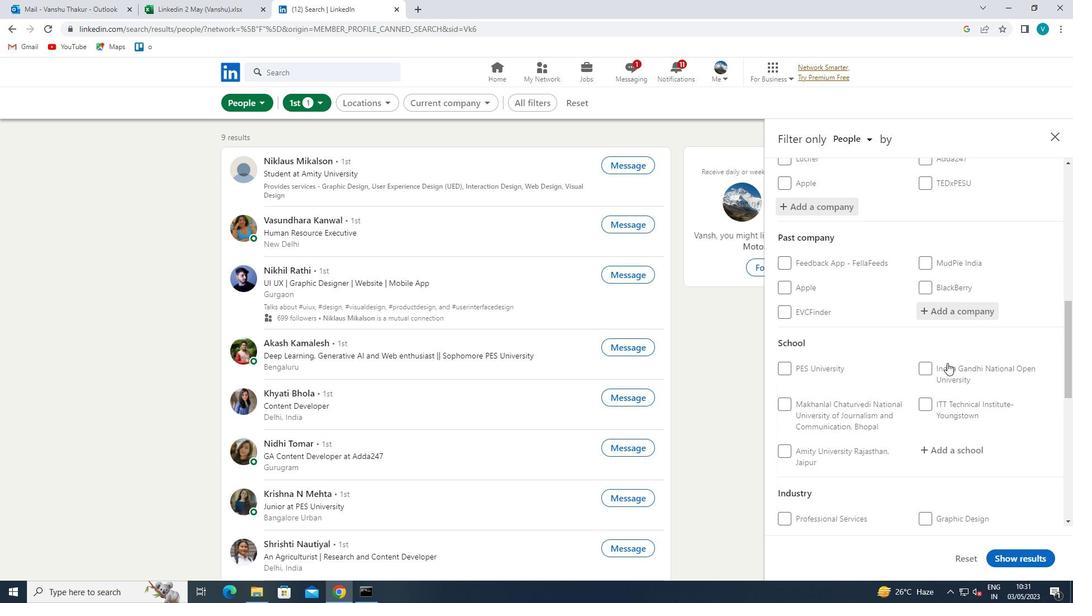 
Action: Mouse moved to (950, 335)
Screenshot: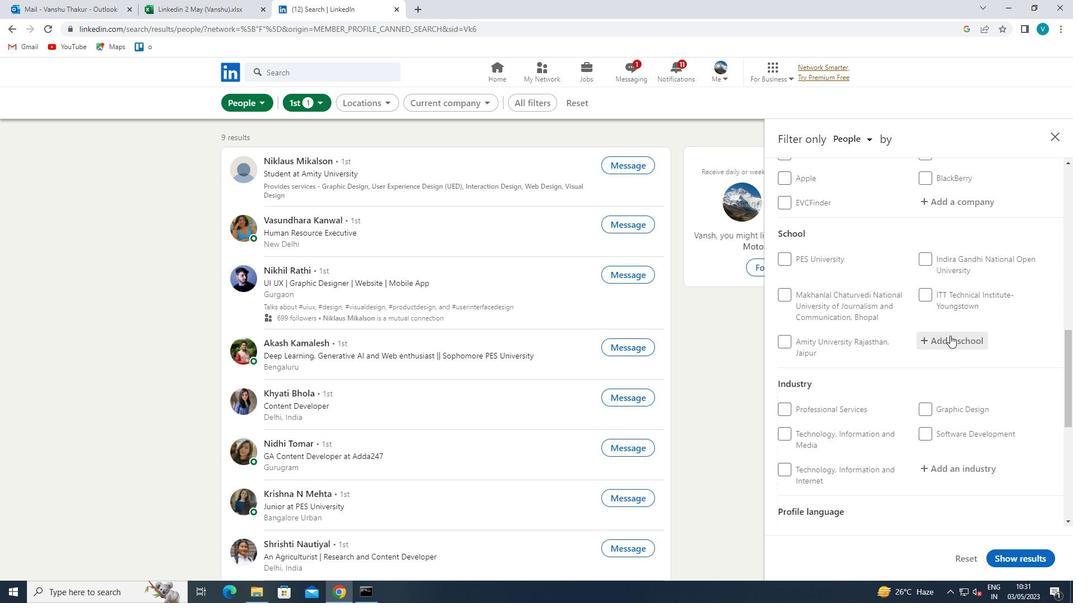 
Action: Mouse pressed left at (950, 335)
Screenshot: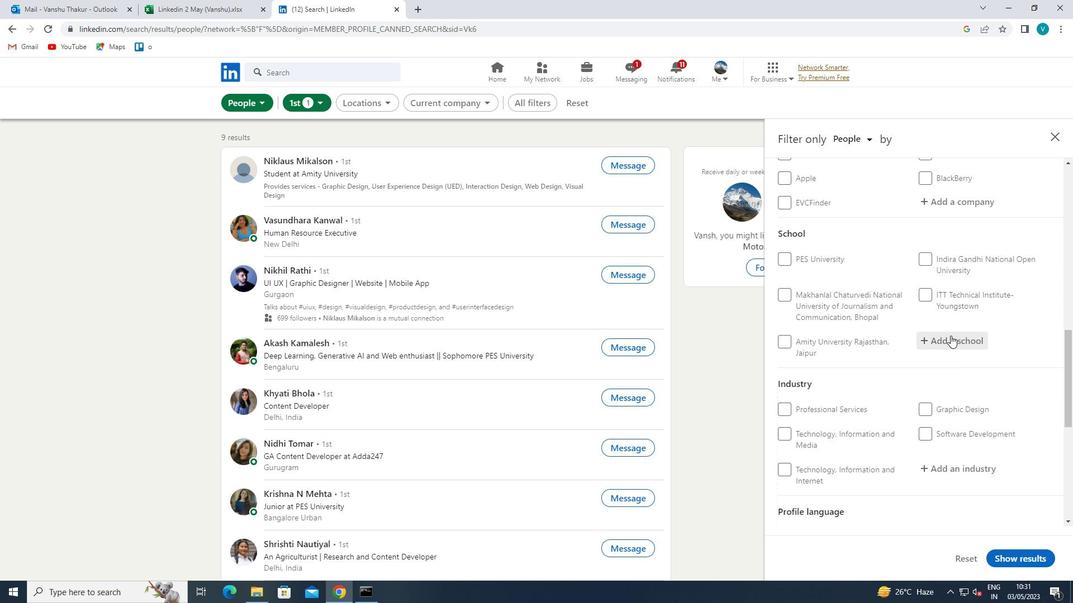 
Action: Mouse moved to (895, 366)
Screenshot: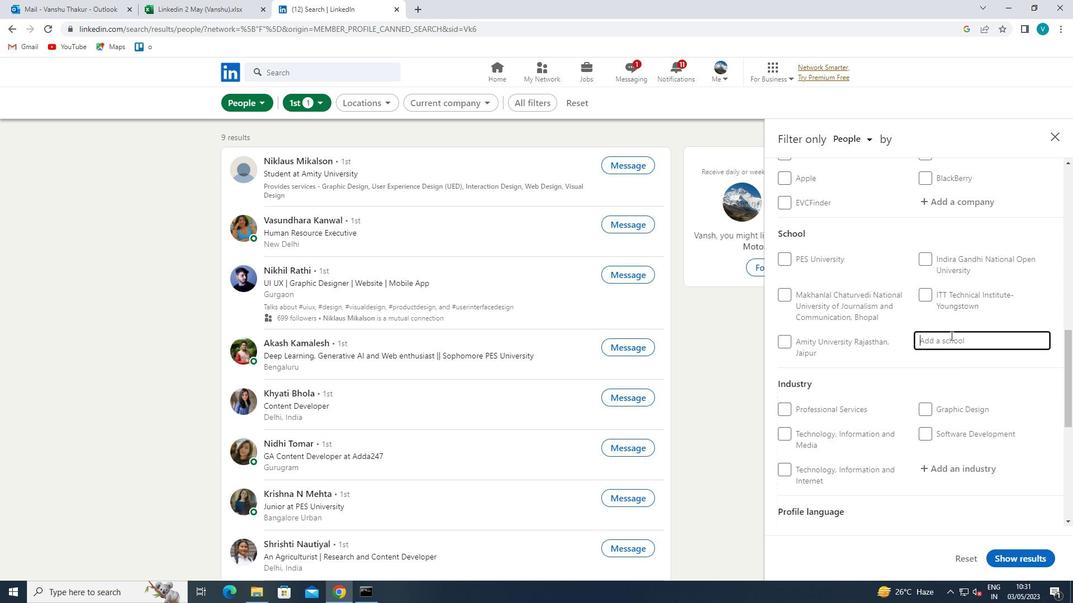
Action: Key pressed <Key.shift>TAMIL<Key.space><Key.shift>NAD
Screenshot: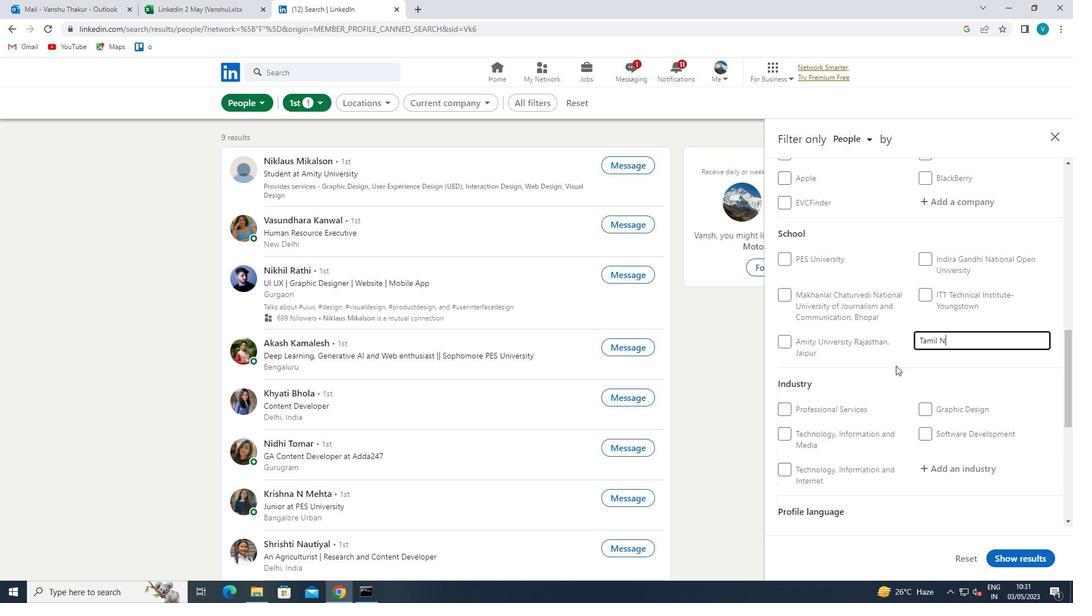 
Action: Mouse moved to (895, 366)
Screenshot: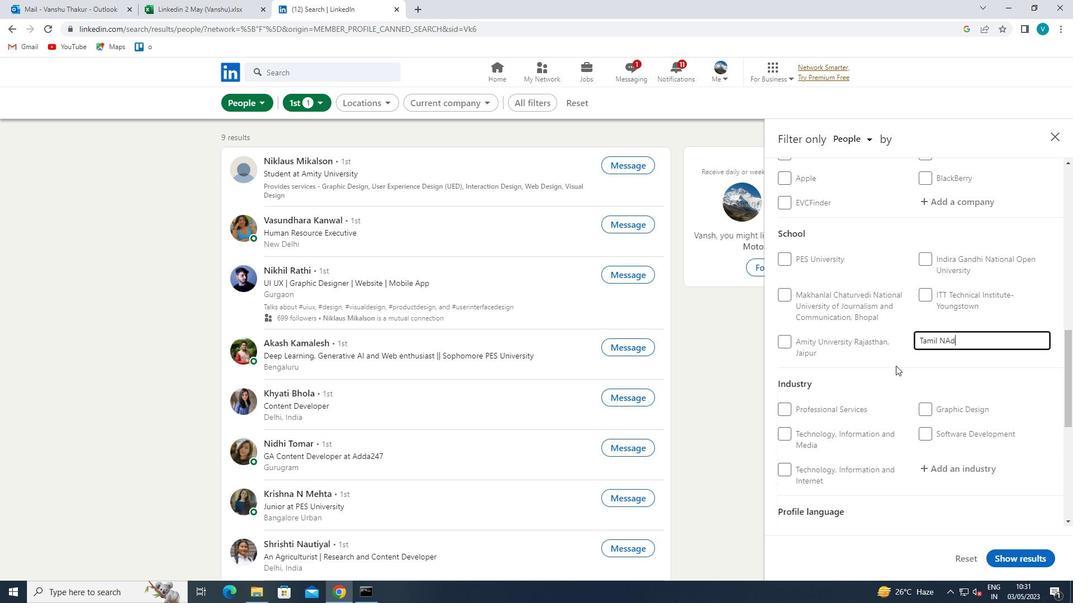 
Action: Key pressed <Key.backspace><Key.backspace>
Screenshot: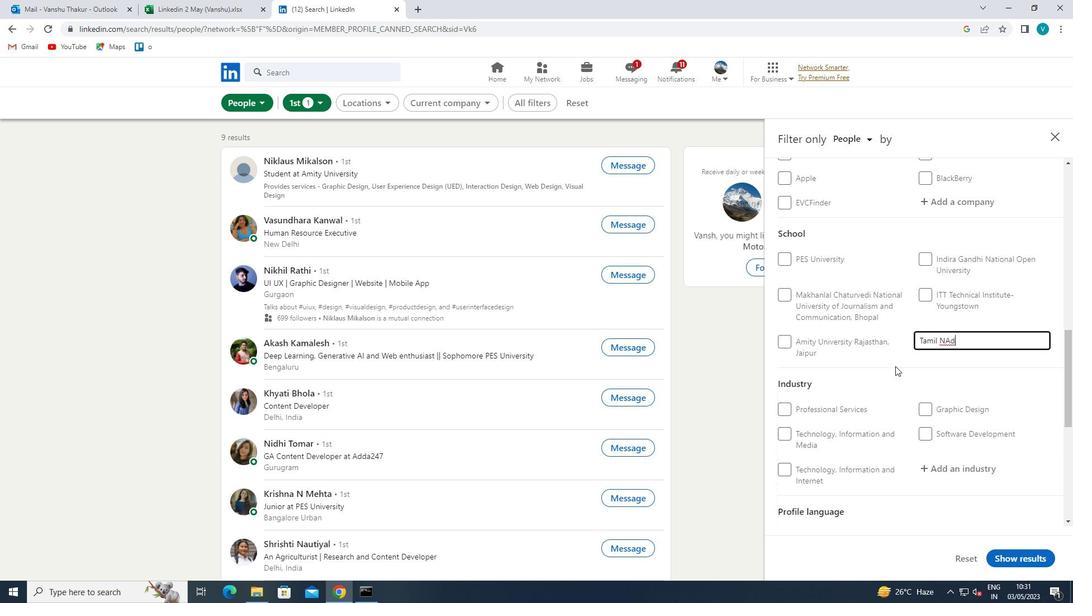 
Action: Mouse moved to (876, 430)
Screenshot: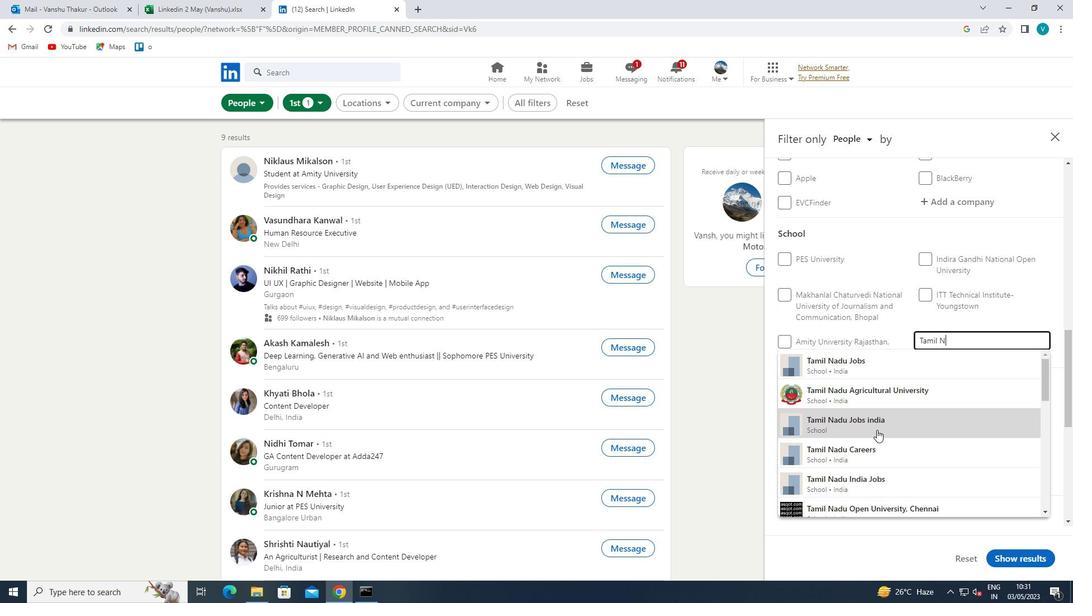 
Action: Mouse pressed left at (876, 430)
Screenshot: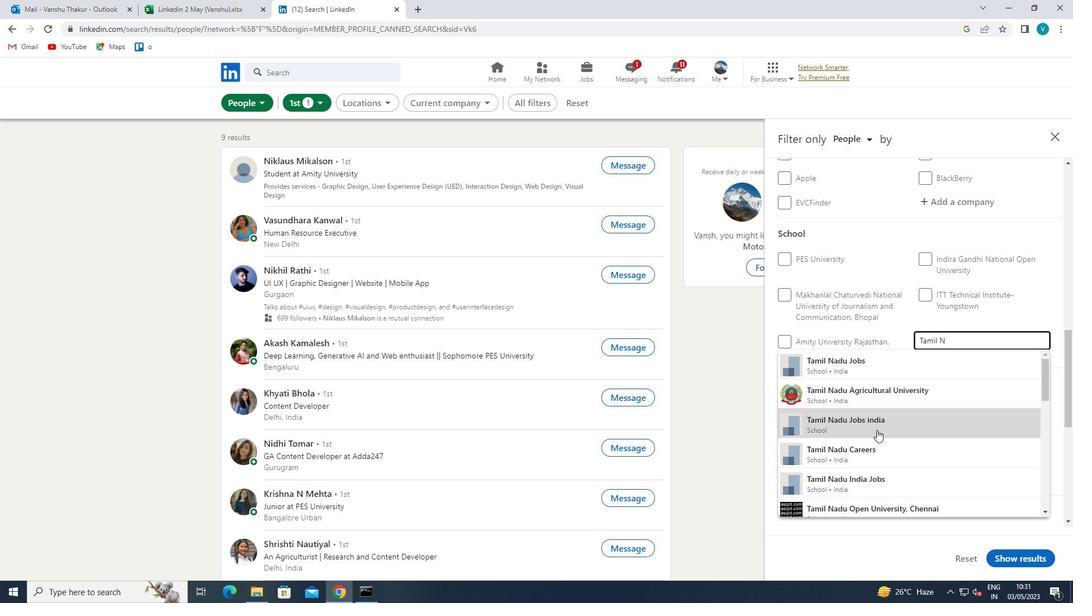 
Action: Mouse moved to (918, 376)
Screenshot: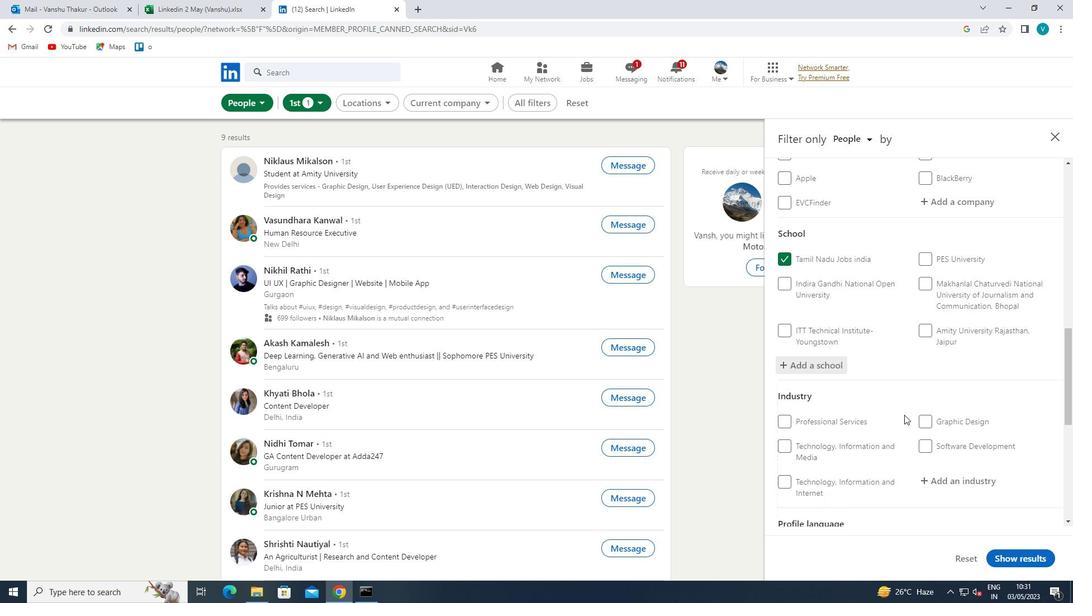 
Action: Mouse scrolled (918, 375) with delta (0, 0)
Screenshot: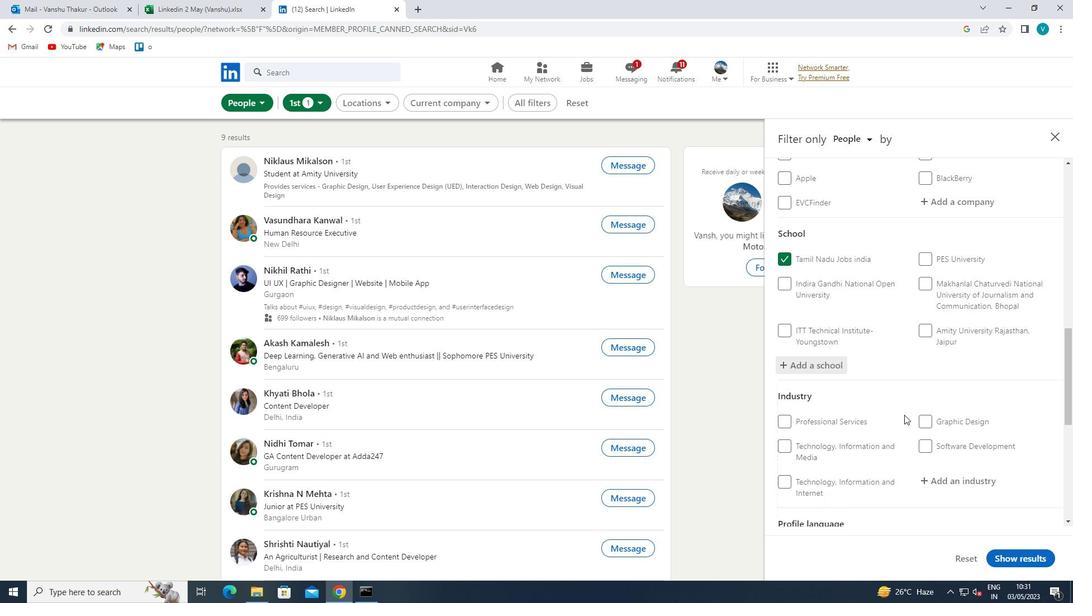 
Action: Mouse moved to (920, 373)
Screenshot: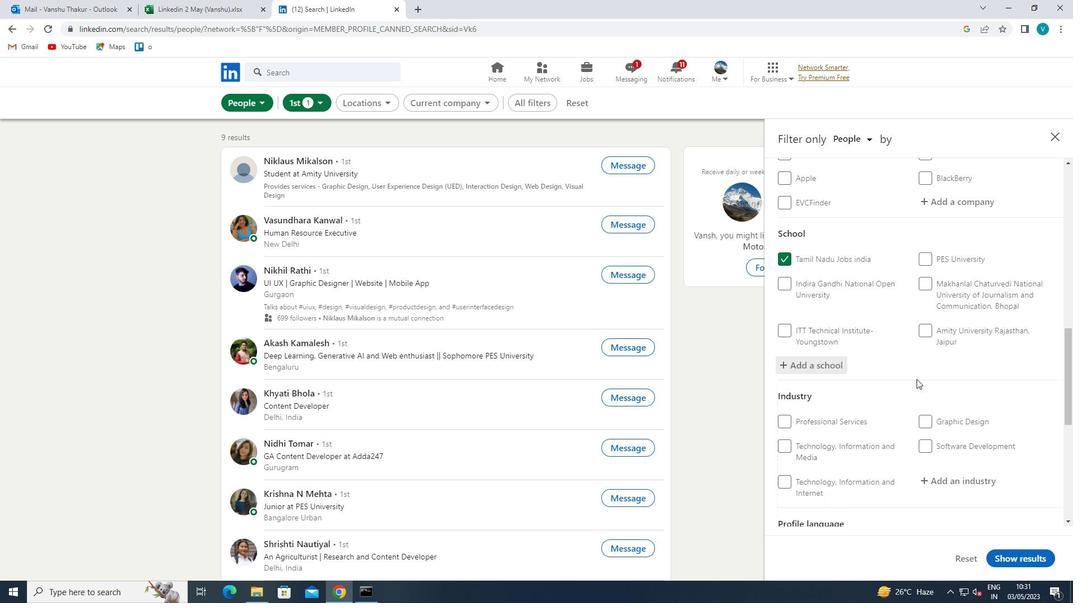
Action: Mouse scrolled (920, 372) with delta (0, 0)
Screenshot: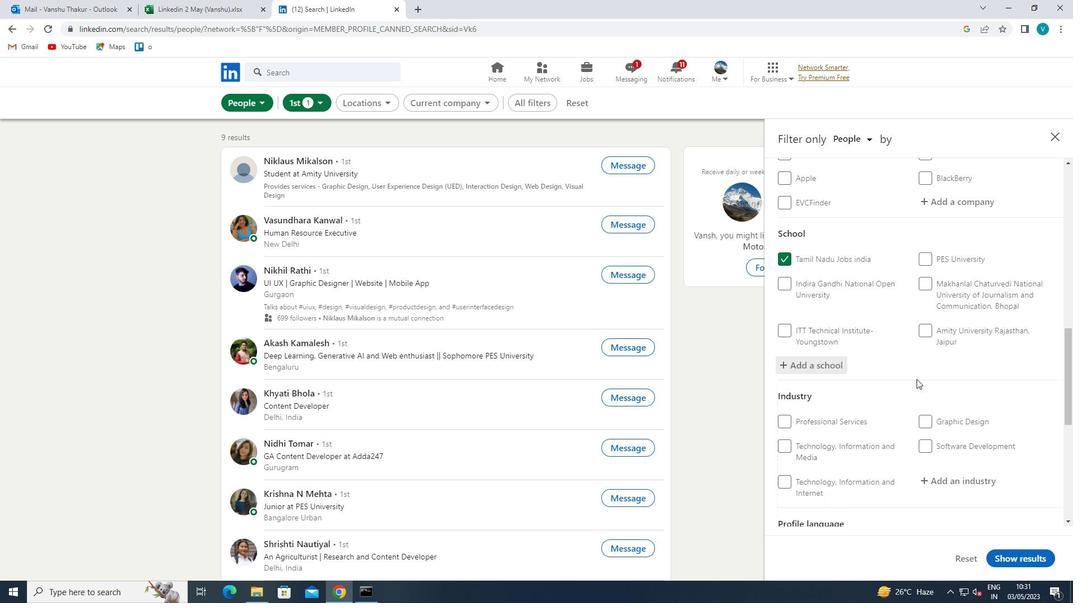
Action: Mouse scrolled (920, 372) with delta (0, 0)
Screenshot: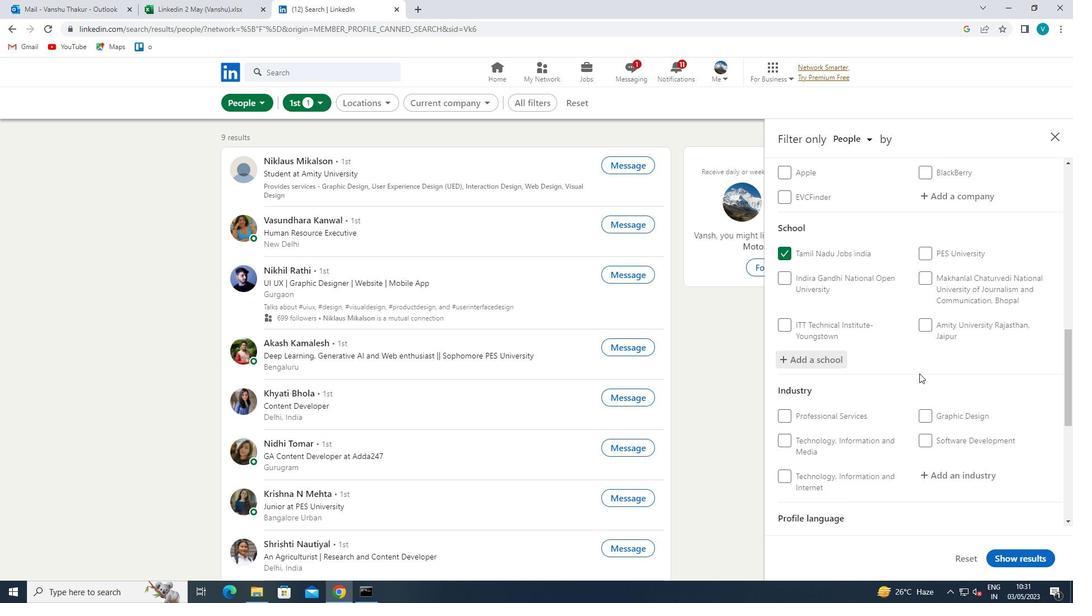 
Action: Mouse moved to (944, 316)
Screenshot: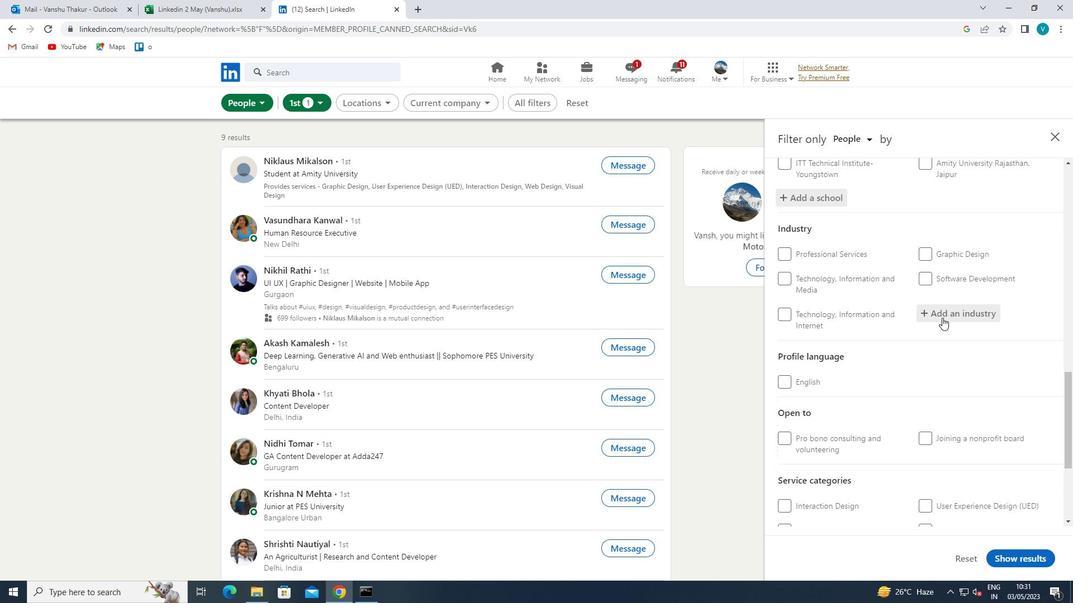 
Action: Mouse pressed left at (944, 316)
Screenshot: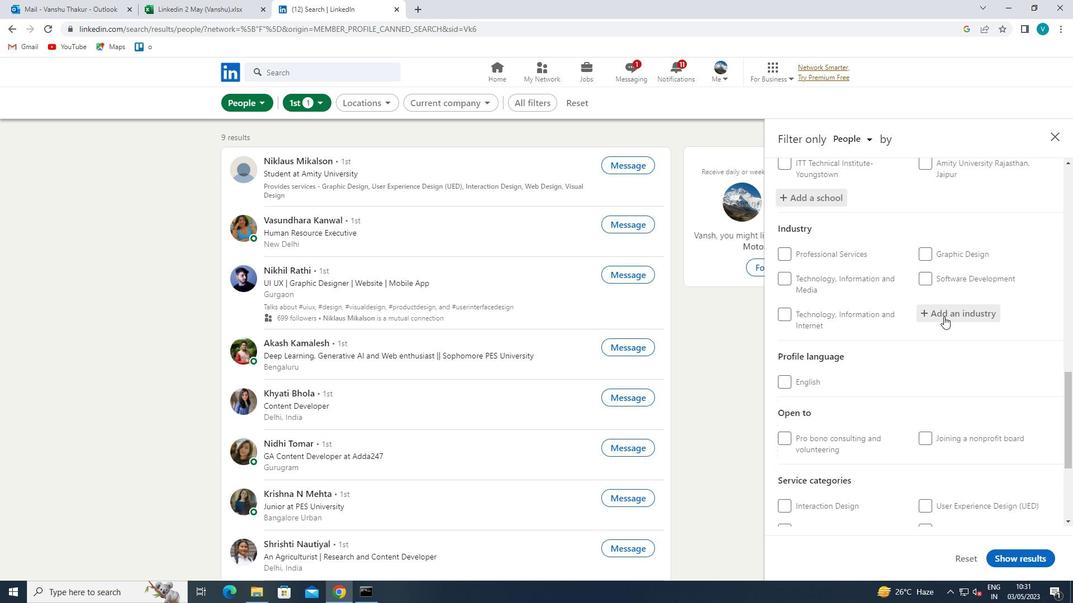 
Action: Mouse moved to (827, 382)
Screenshot: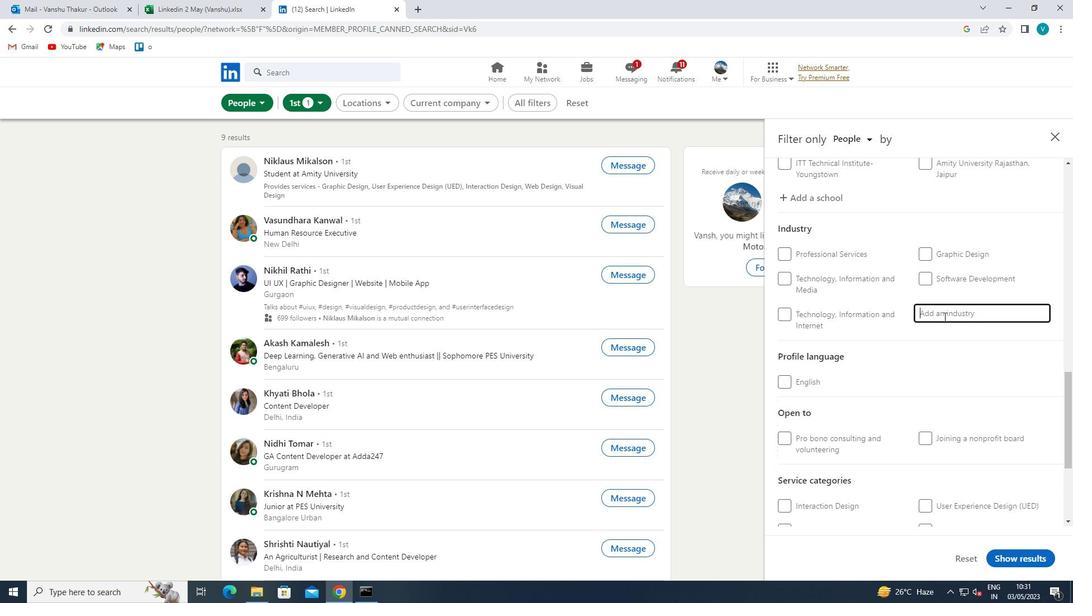 
Action: Key pressed <Key.shift>METAL<Key.space>
Screenshot: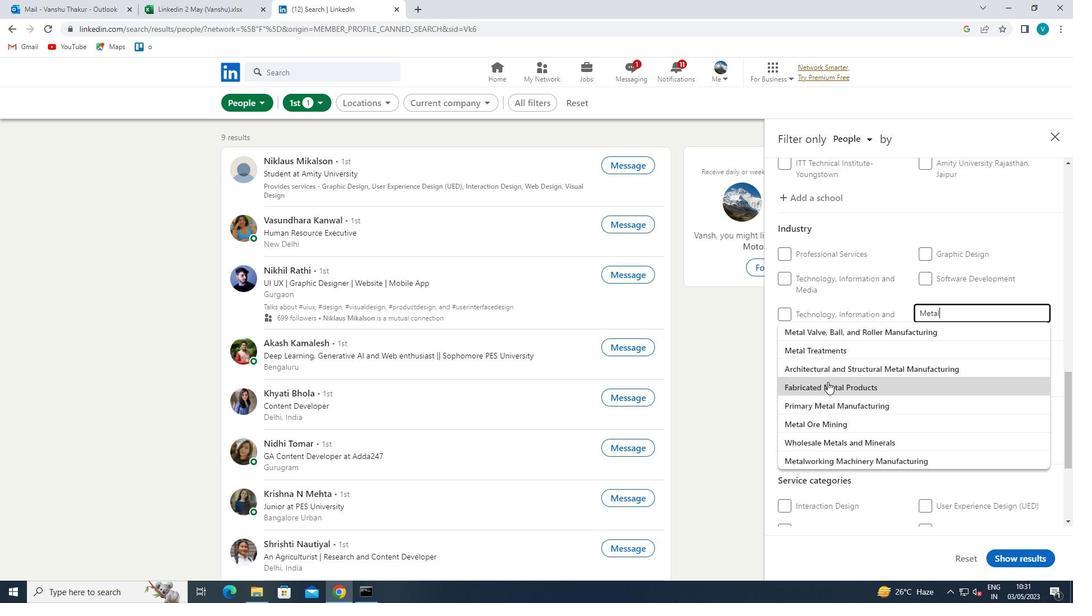 
Action: Mouse moved to (879, 333)
Screenshot: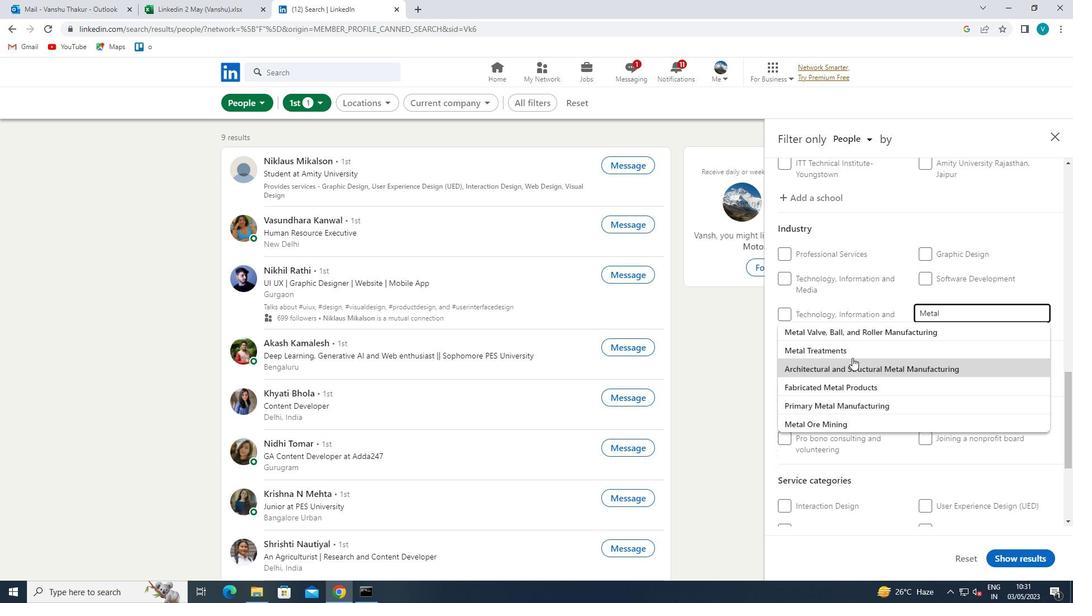 
Action: Mouse pressed left at (879, 333)
Screenshot: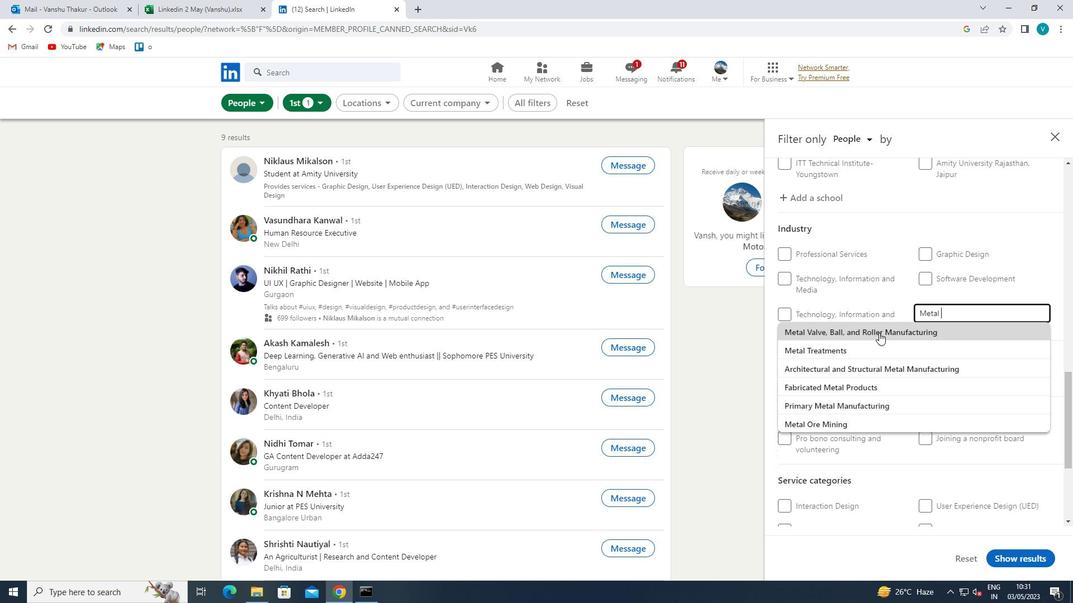 
Action: Mouse moved to (878, 332)
Screenshot: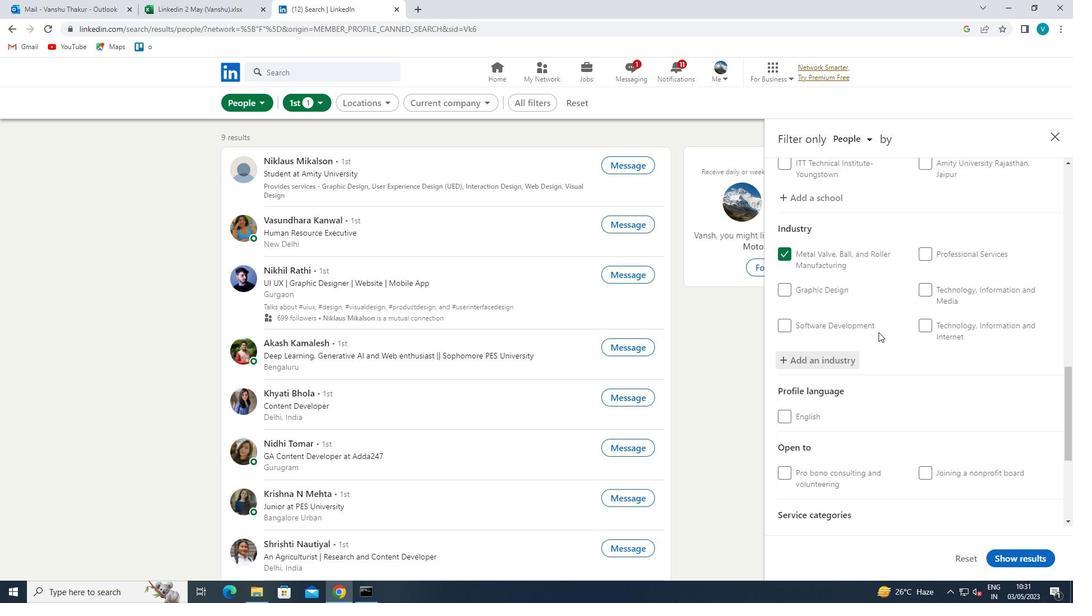 
Action: Mouse scrolled (878, 332) with delta (0, 0)
Screenshot: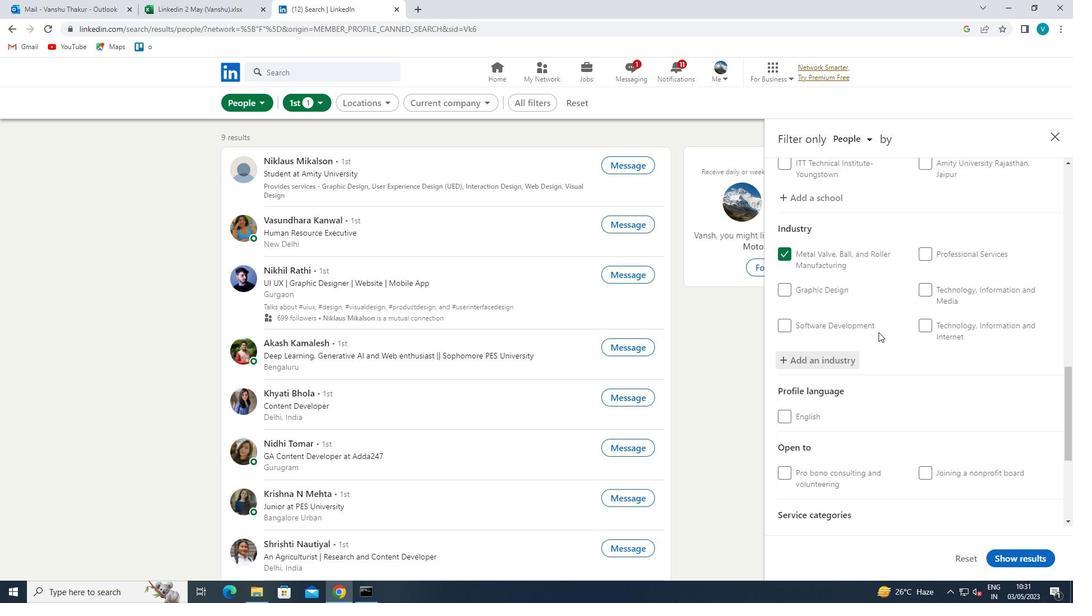 
Action: Mouse moved to (877, 333)
Screenshot: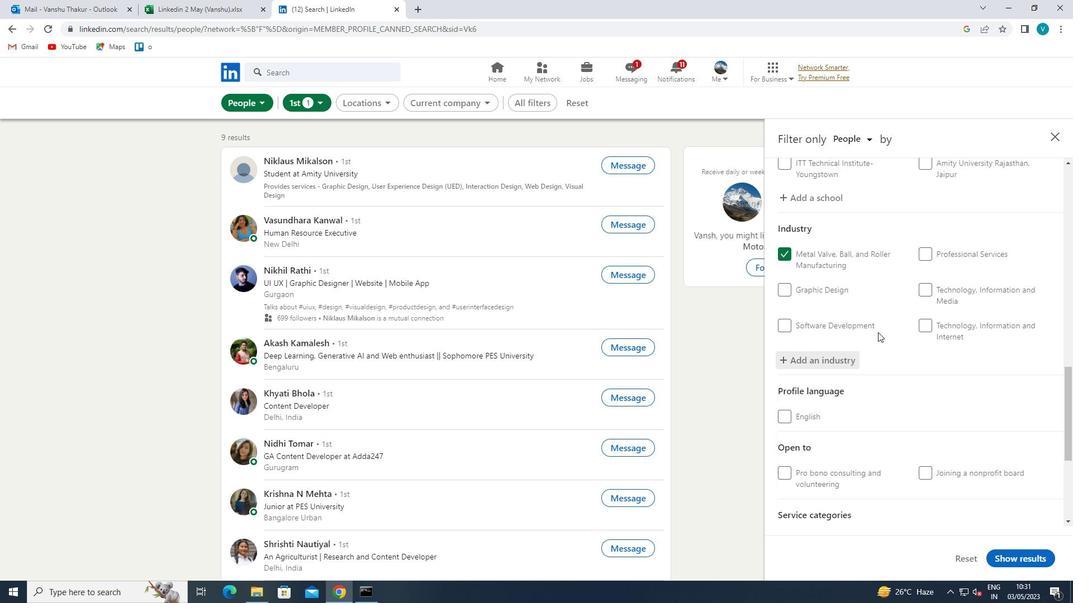 
Action: Mouse scrolled (877, 332) with delta (0, 0)
Screenshot: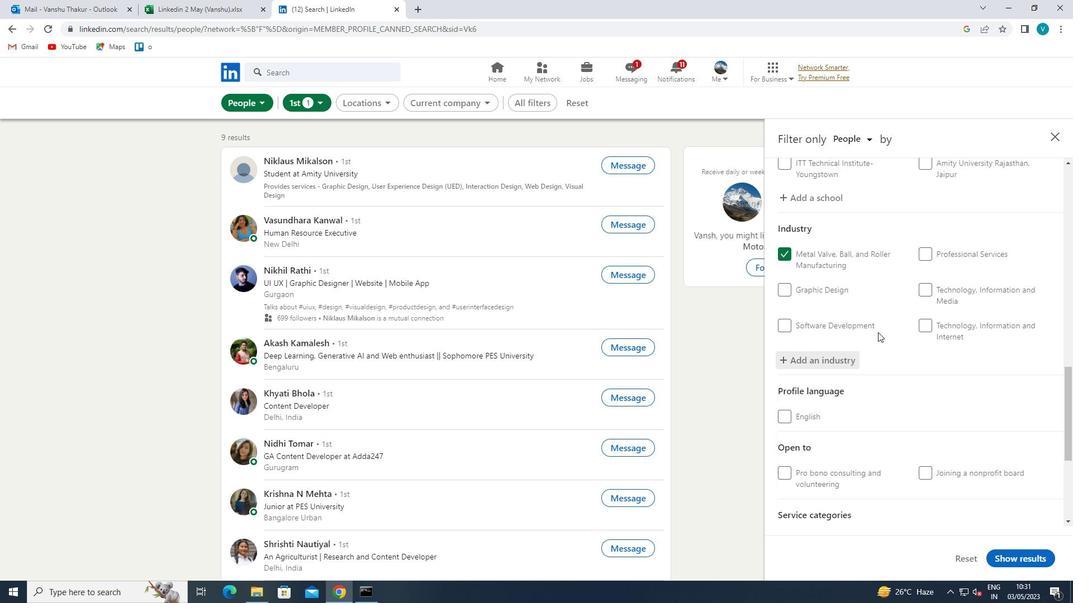 
Action: Mouse moved to (876, 333)
Screenshot: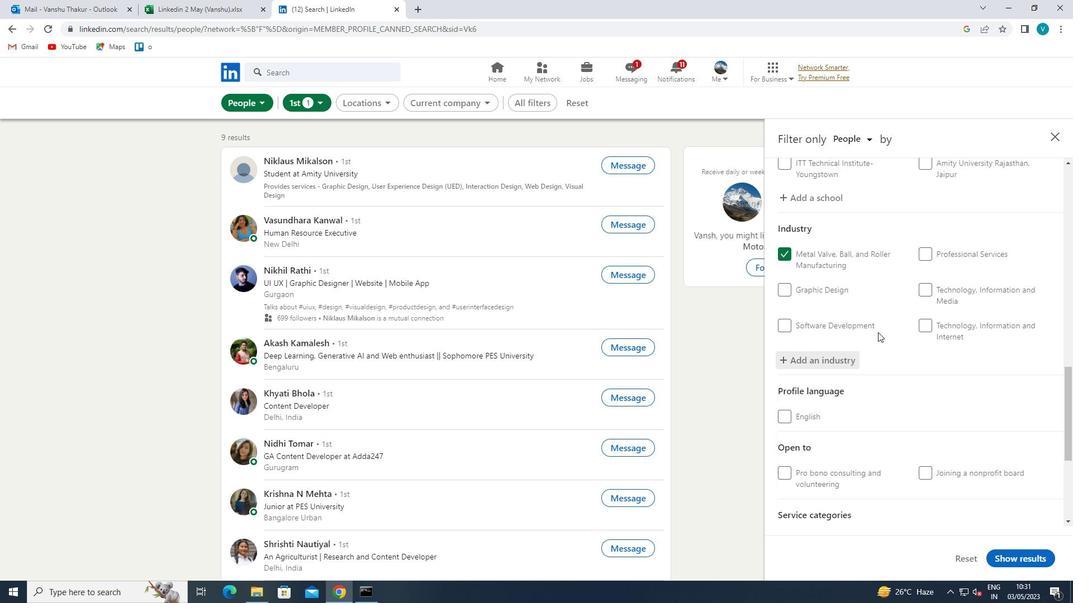 
Action: Mouse scrolled (876, 332) with delta (0, 0)
Screenshot: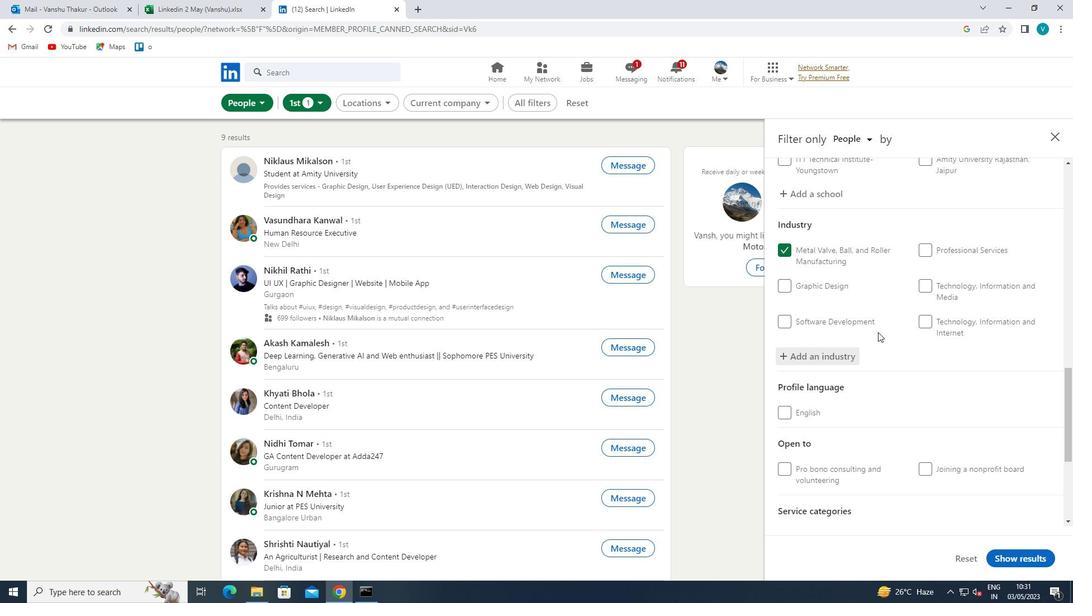 
Action: Mouse scrolled (876, 332) with delta (0, 0)
Screenshot: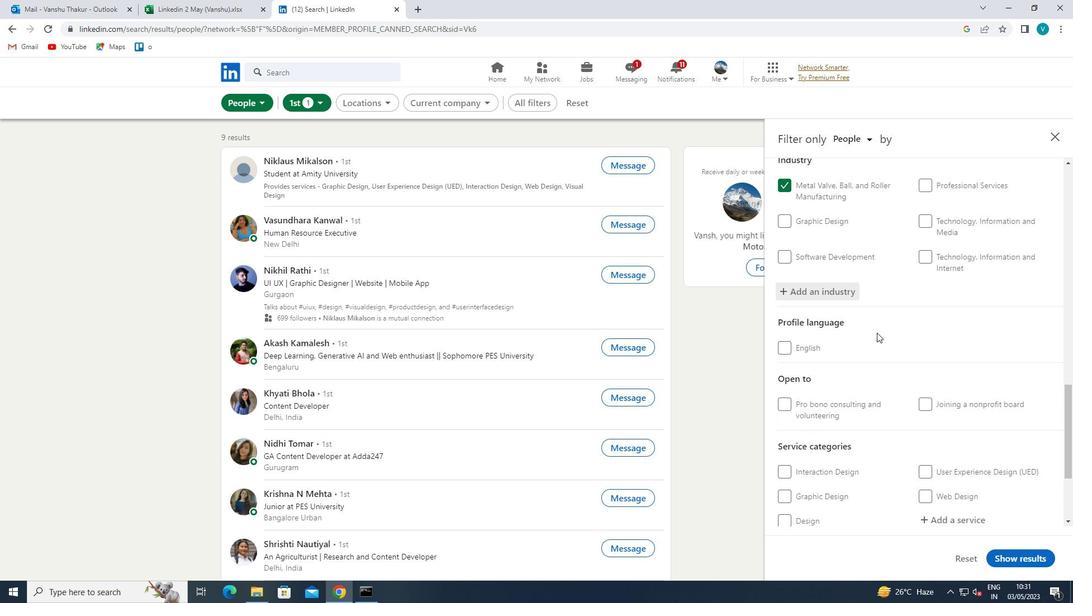 
Action: Mouse scrolled (876, 332) with delta (0, 0)
Screenshot: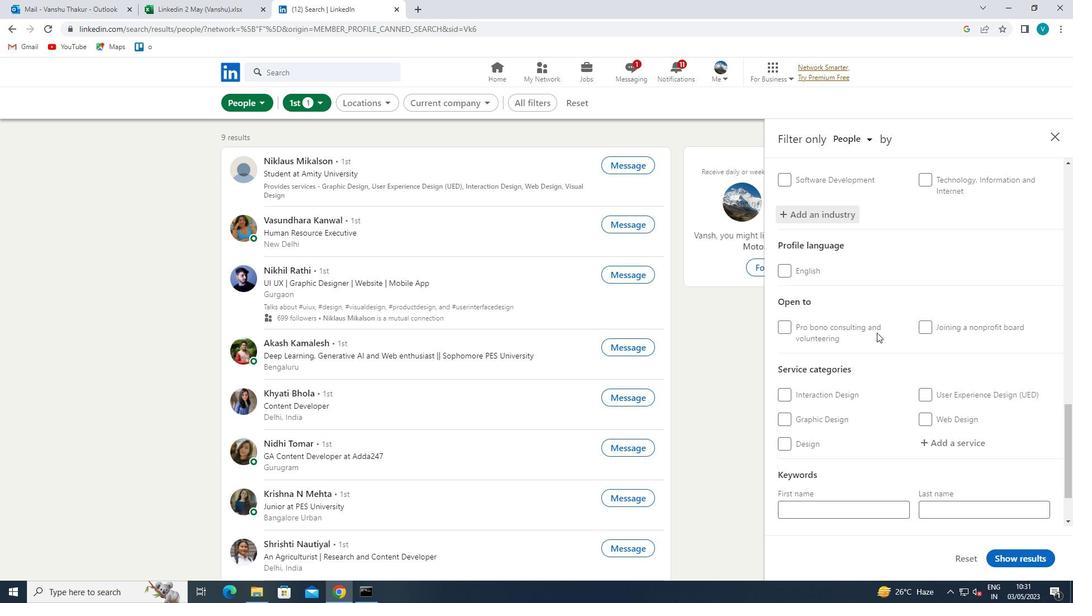
Action: Mouse moved to (938, 371)
Screenshot: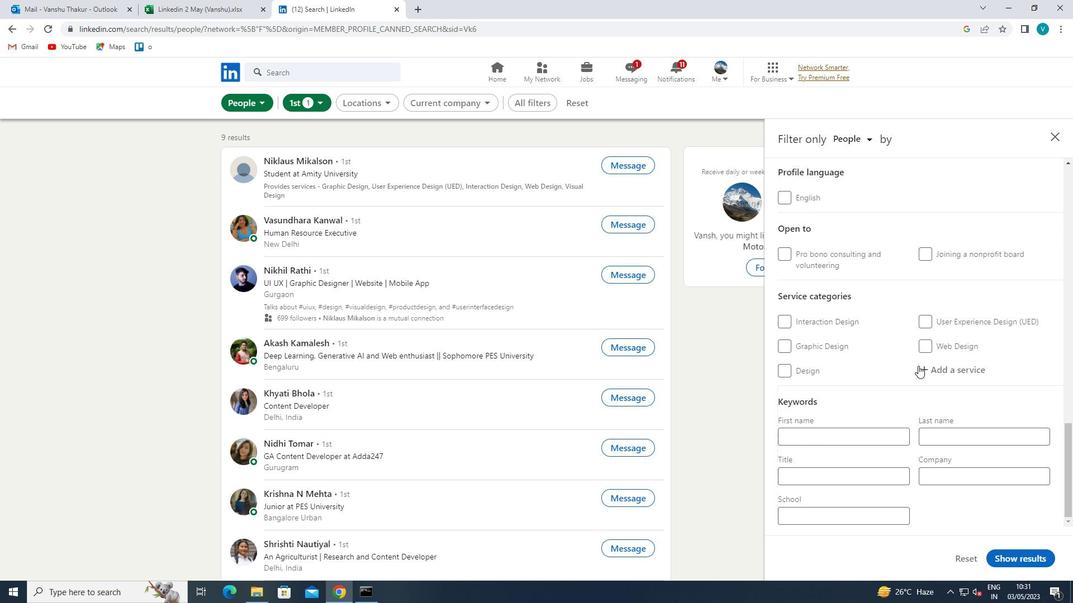 
Action: Mouse pressed left at (938, 371)
Screenshot: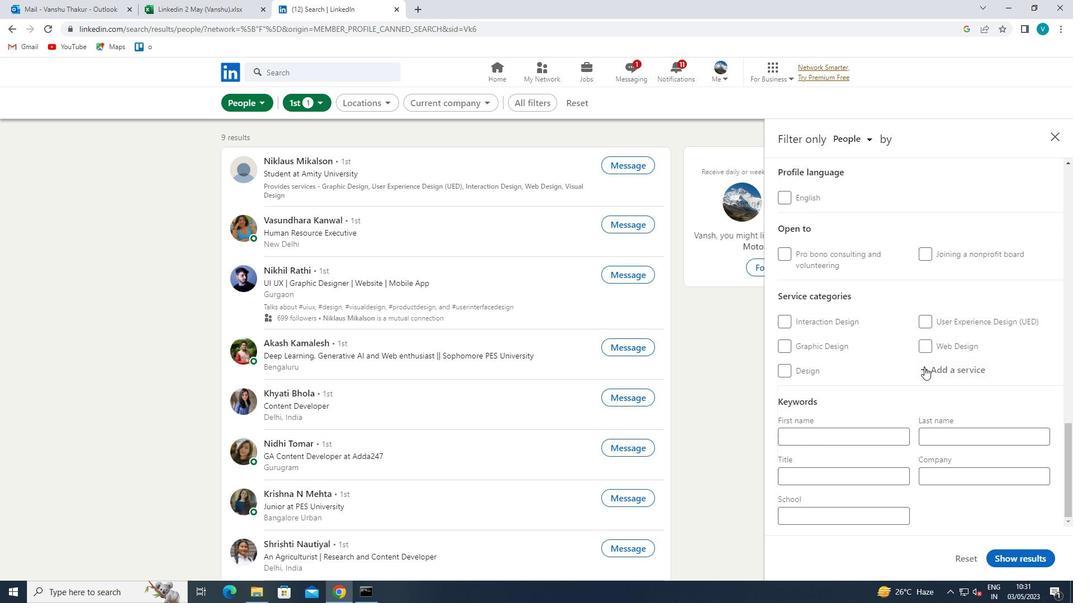 
Action: Mouse moved to (865, 414)
Screenshot: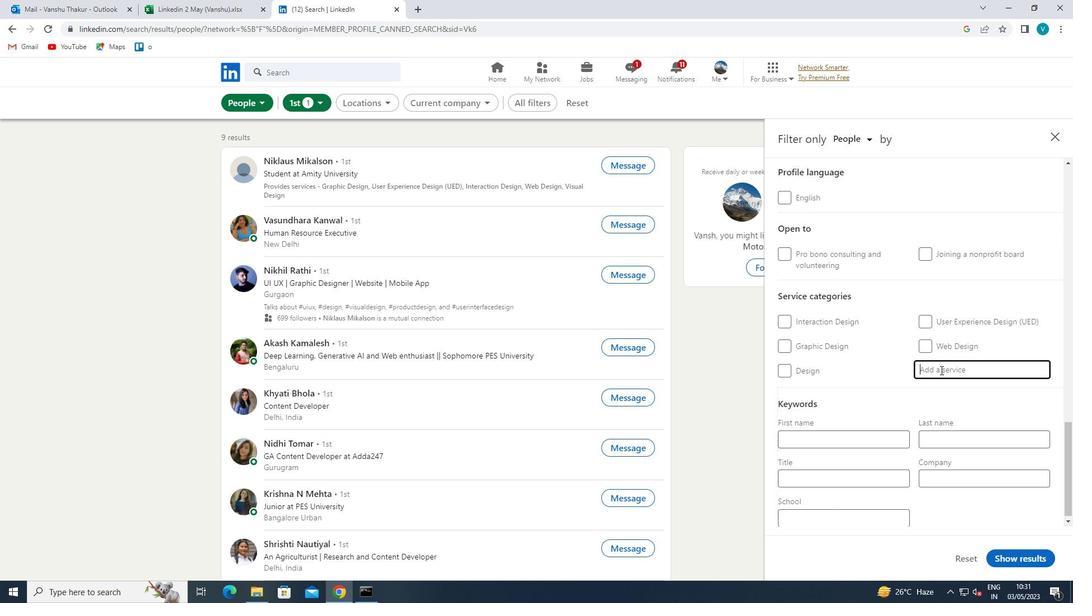 
Action: Key pressed <Key.shift>LIOF<Key.backspace><Key.backspace>FE<Key.space><Key.shift><Key.shift>INS
Screenshot: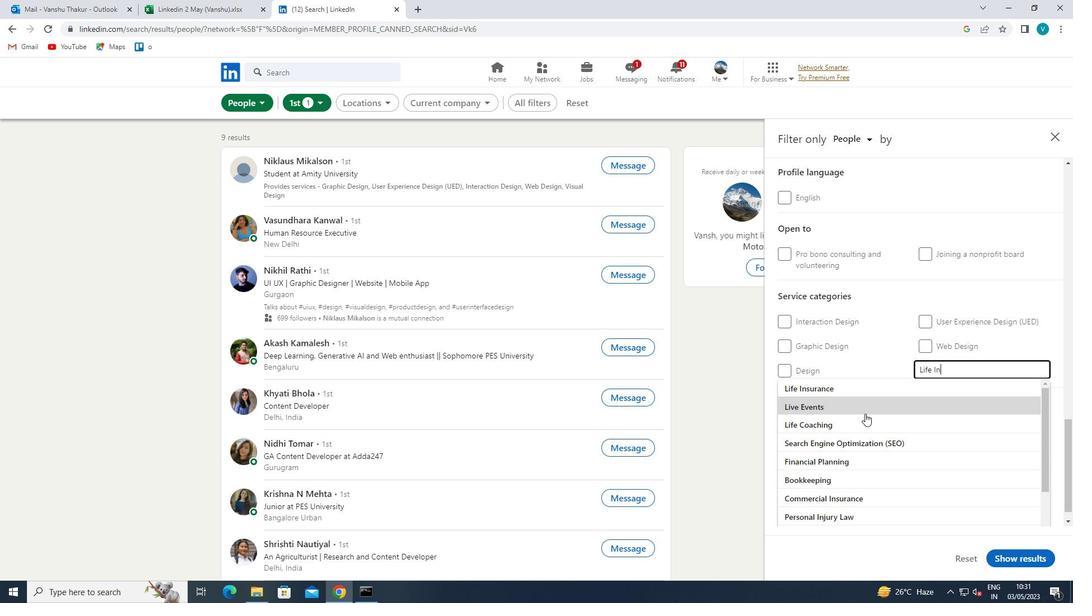 
Action: Mouse moved to (900, 393)
Screenshot: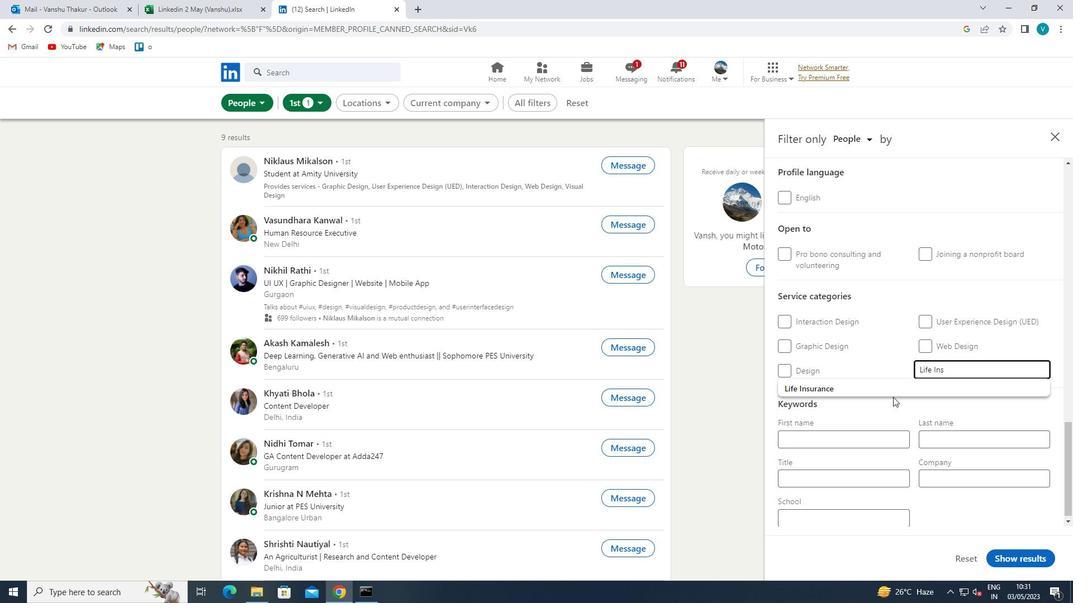 
Action: Mouse pressed left at (900, 393)
Screenshot: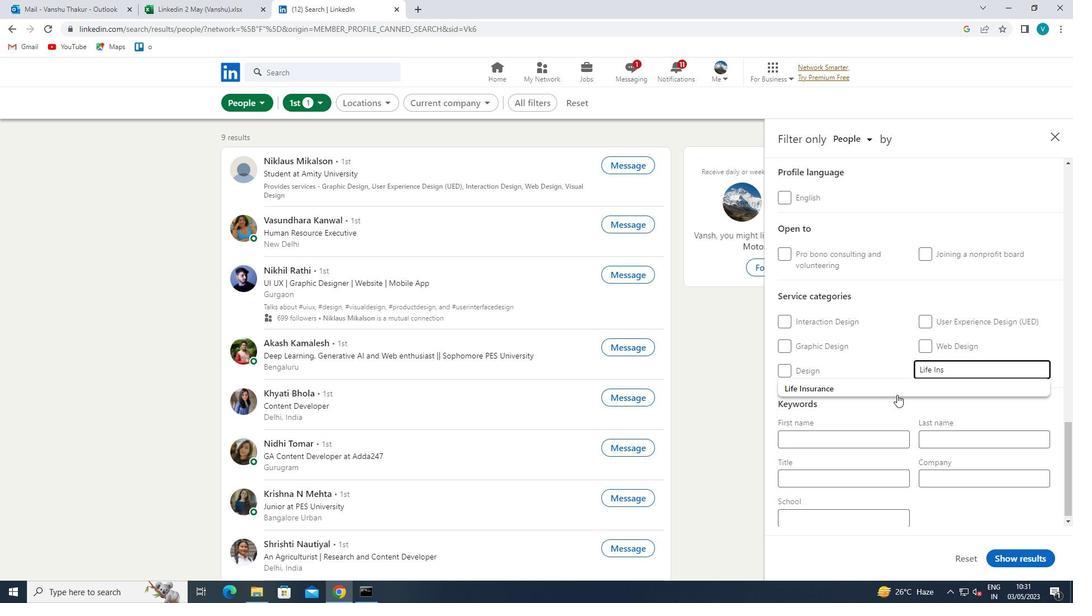 
Action: Mouse moved to (898, 394)
Screenshot: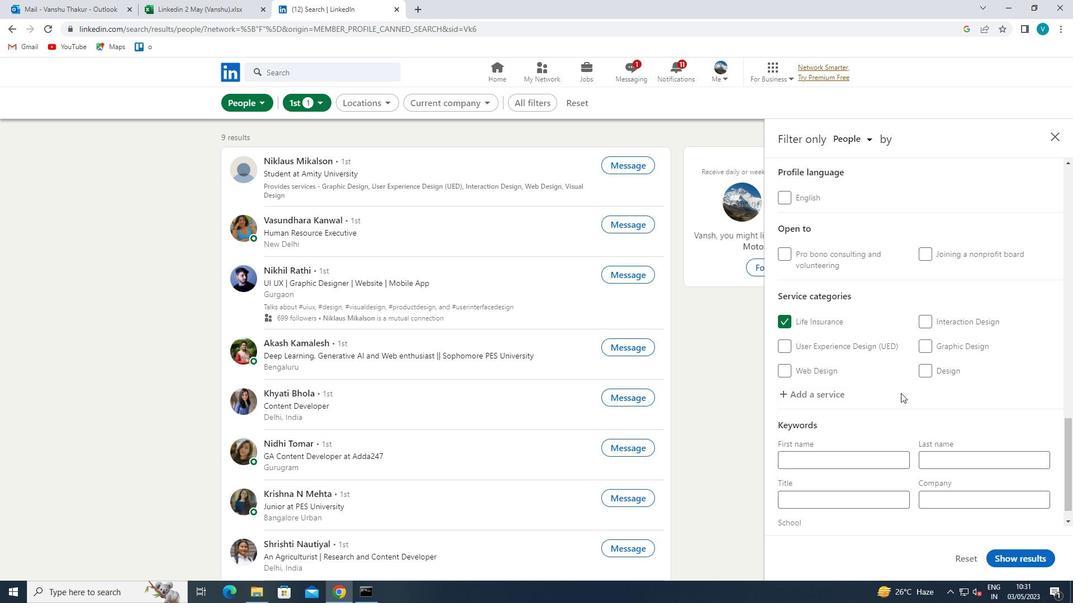 
Action: Mouse scrolled (898, 393) with delta (0, 0)
Screenshot: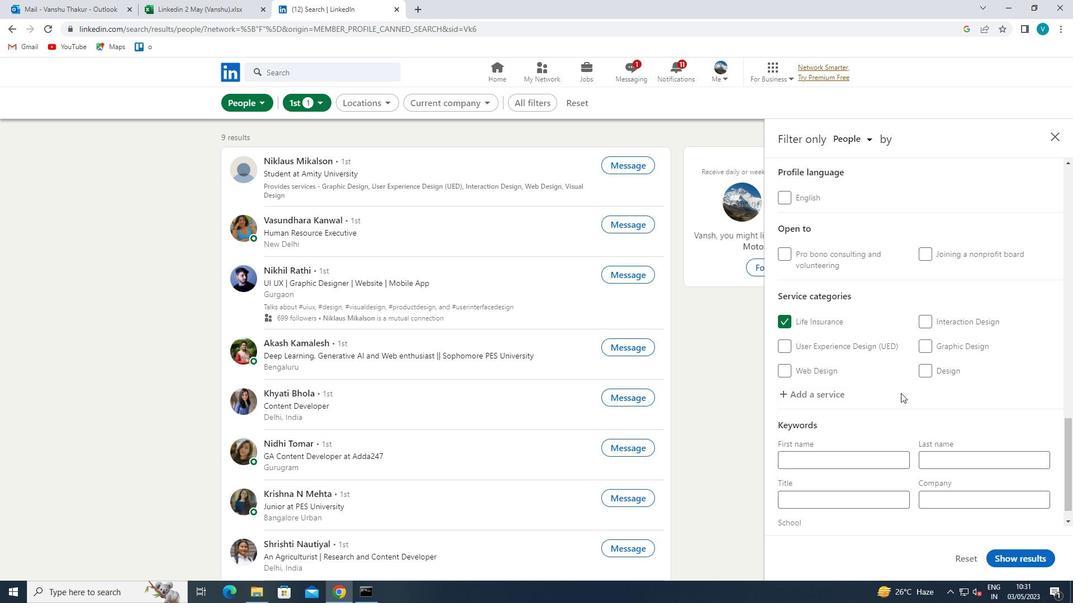 
Action: Mouse moved to (897, 394)
Screenshot: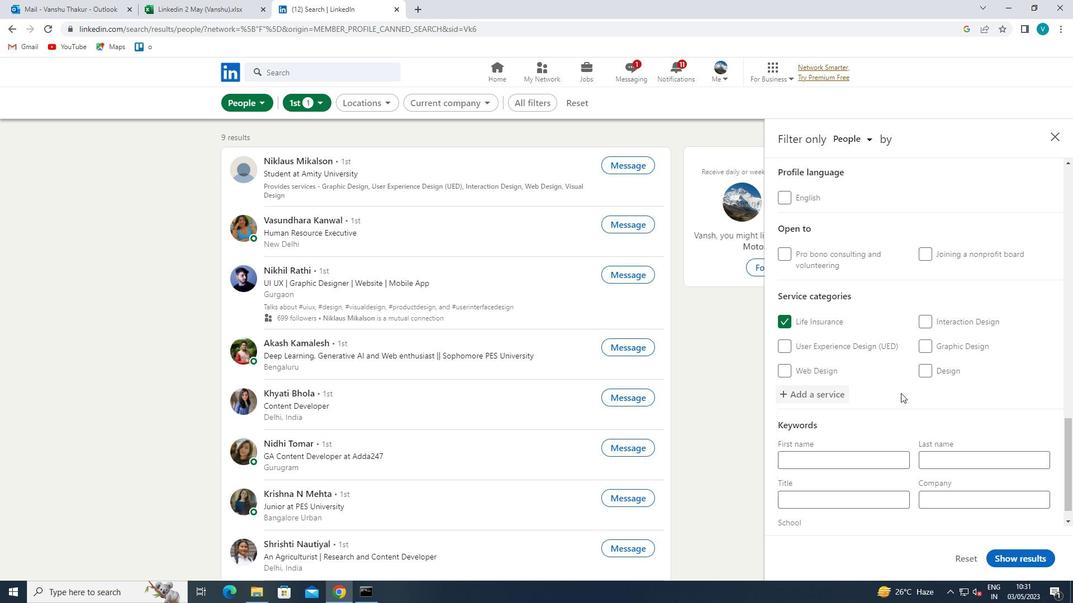 
Action: Mouse scrolled (897, 394) with delta (0, 0)
Screenshot: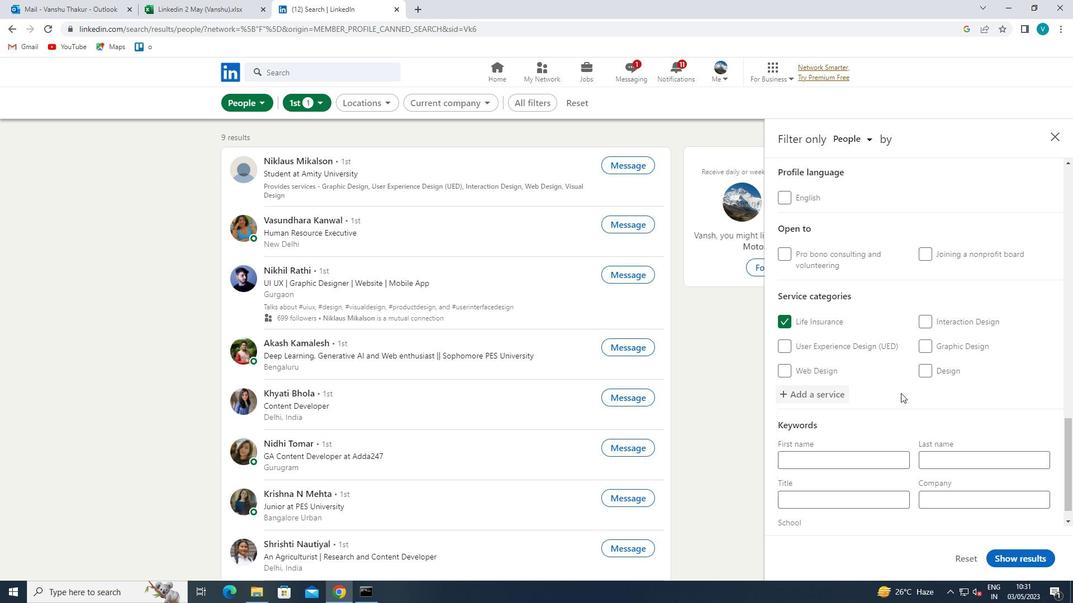 
Action: Mouse moved to (893, 396)
Screenshot: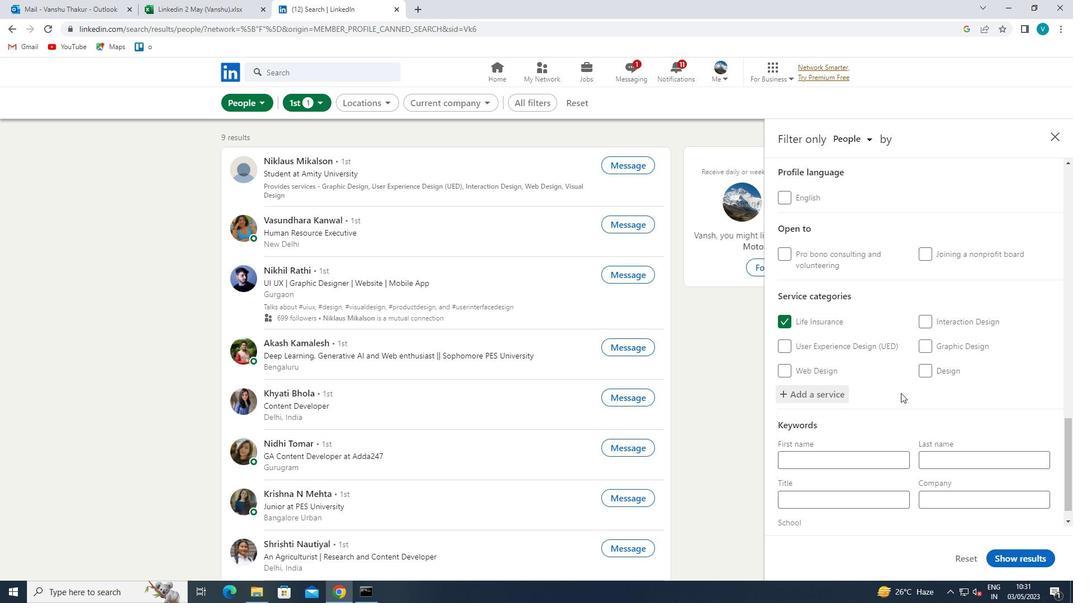 
Action: Mouse scrolled (893, 396) with delta (0, 0)
Screenshot: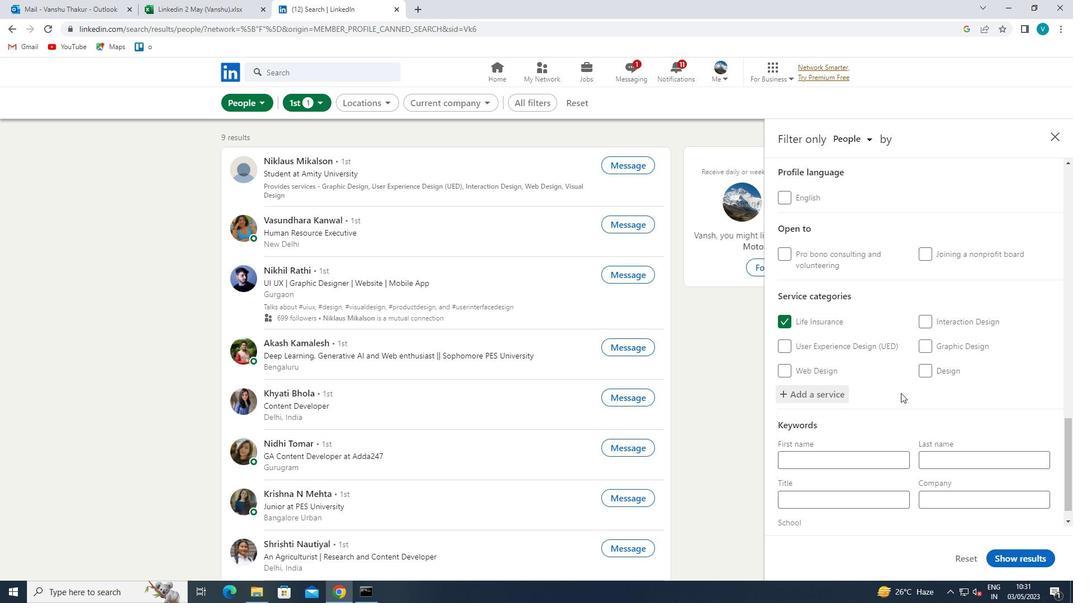 
Action: Mouse moved to (890, 397)
Screenshot: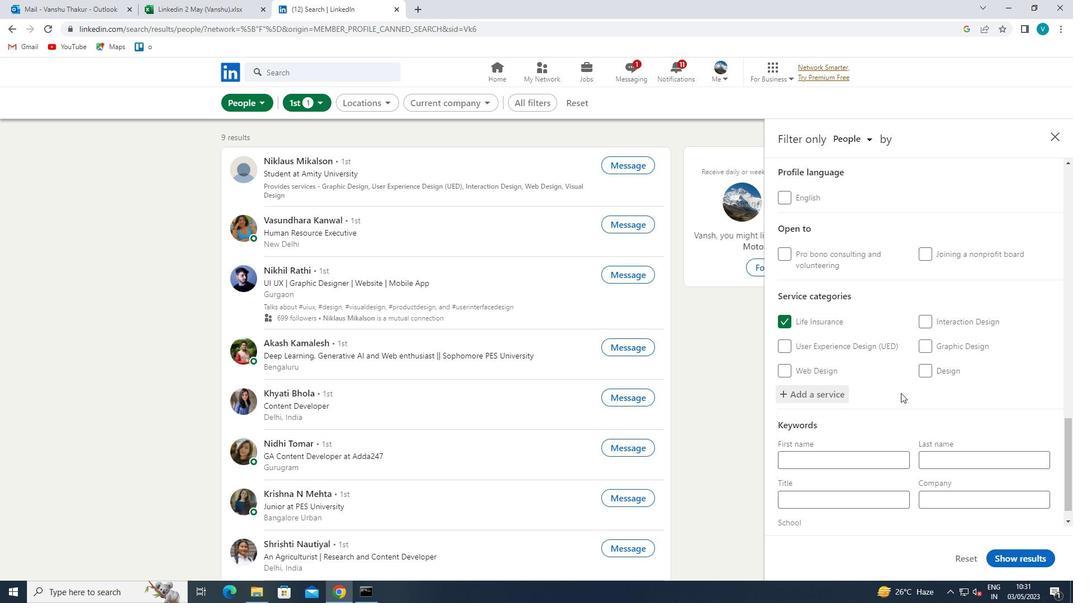 
Action: Mouse scrolled (890, 397) with delta (0, 0)
Screenshot: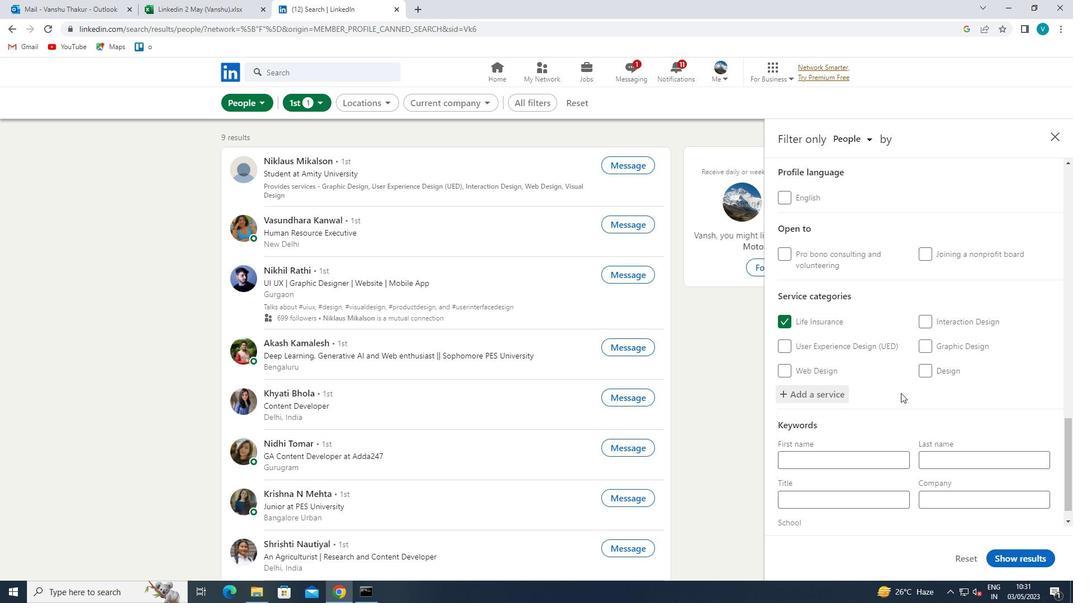 
Action: Mouse moved to (865, 477)
Screenshot: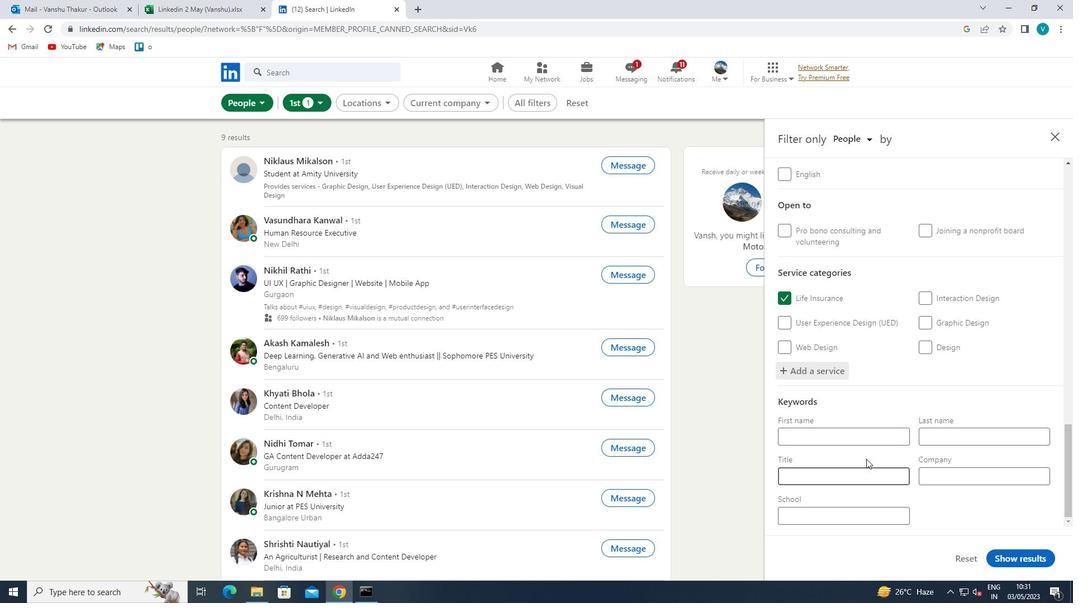 
Action: Mouse pressed left at (865, 477)
Screenshot: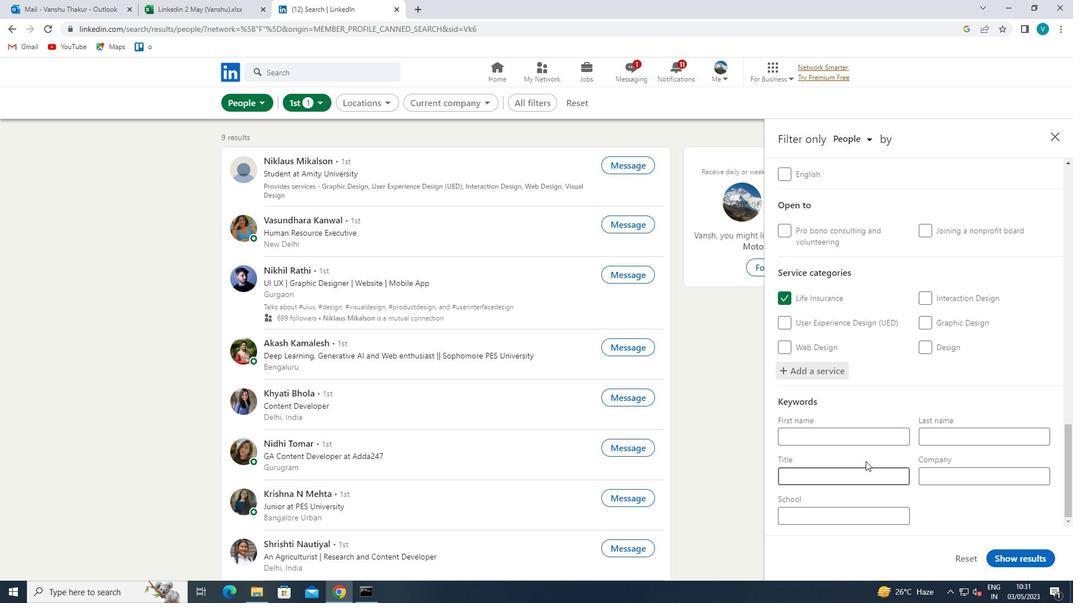 
Action: Mouse moved to (867, 477)
Screenshot: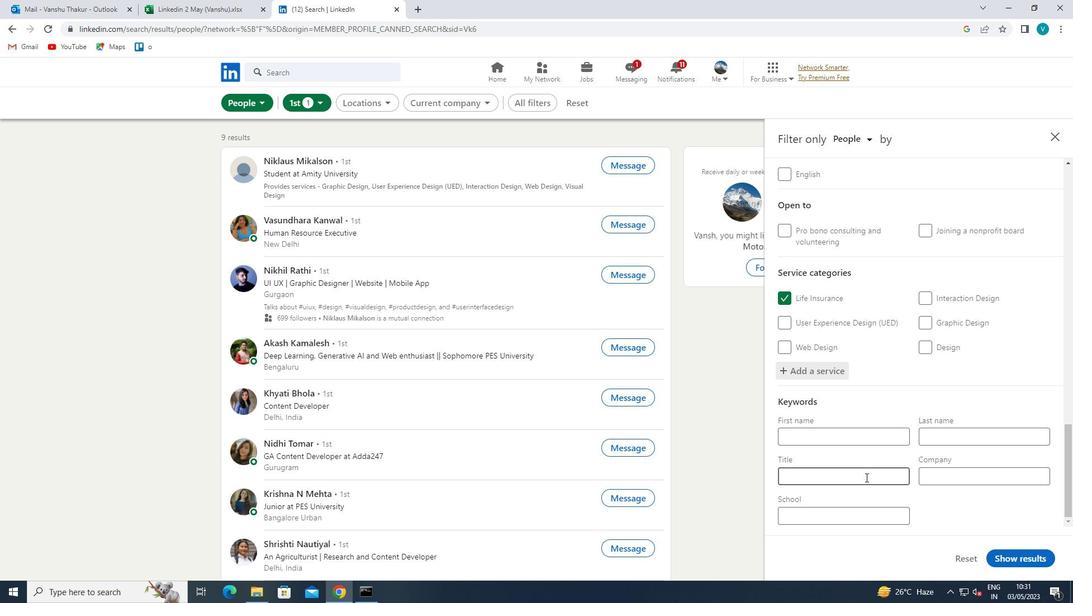 
Action: Key pressed <Key.shift>TRUCK<Key.space><Key.shift>DRIVER<Key.space>
Screenshot: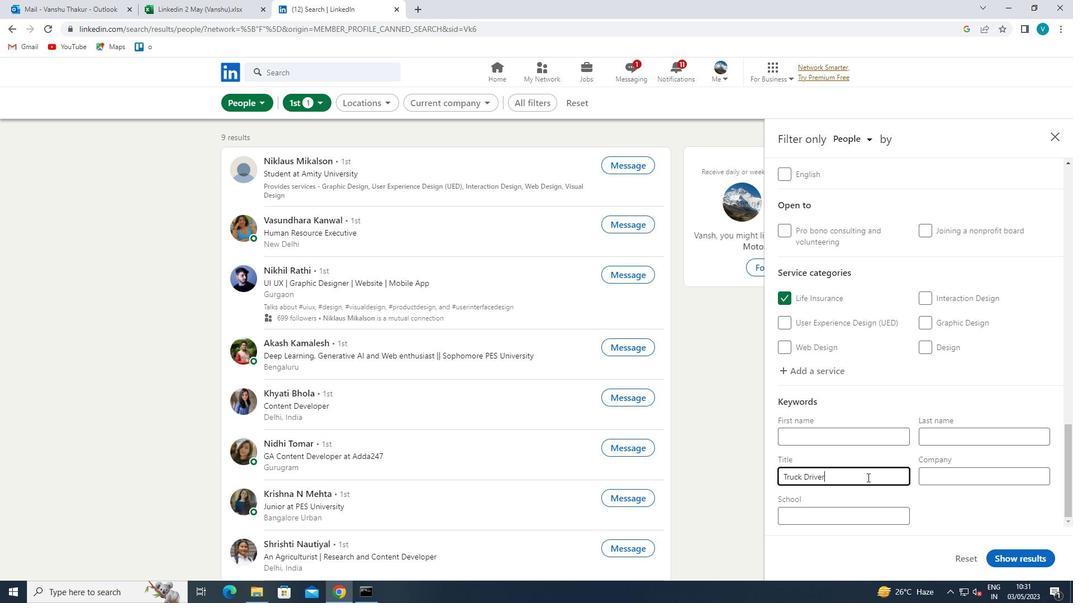 
Action: Mouse moved to (1013, 562)
Screenshot: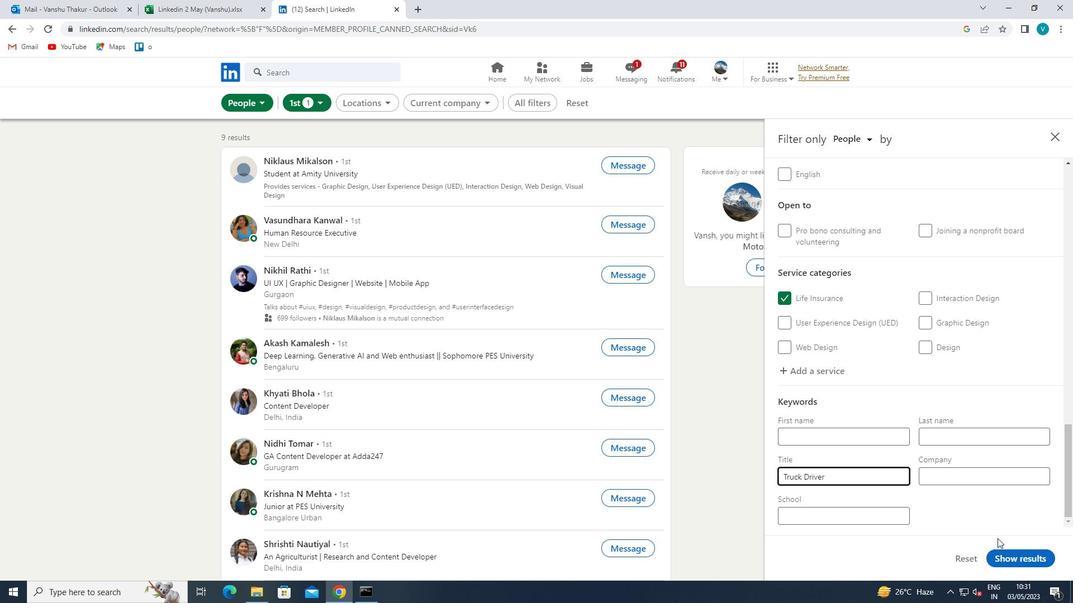 
Action: Mouse pressed left at (1013, 562)
Screenshot: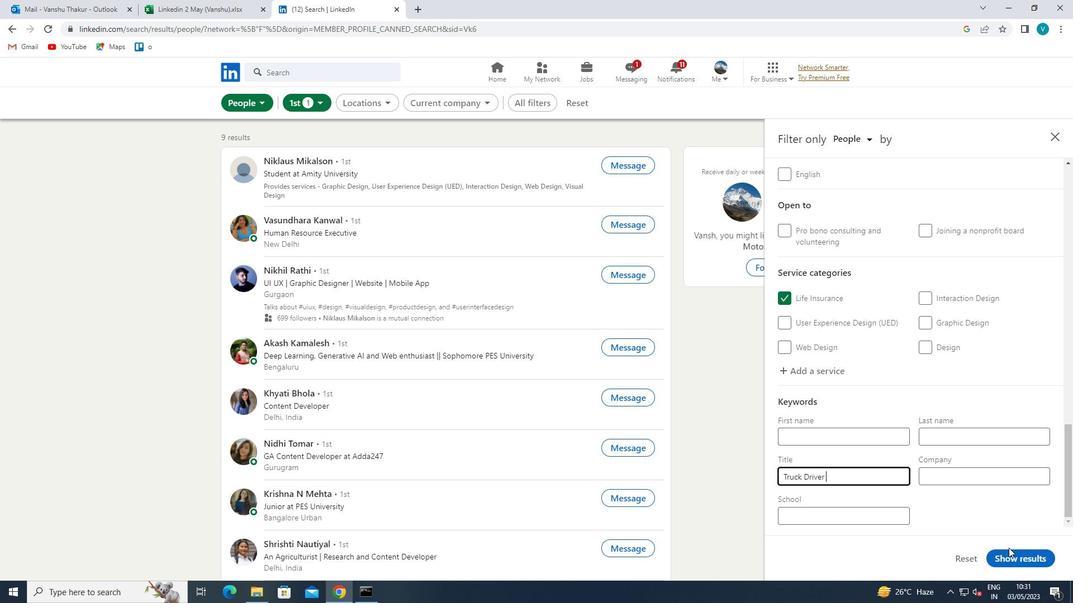 
Action: Mouse moved to (1034, 536)
Screenshot: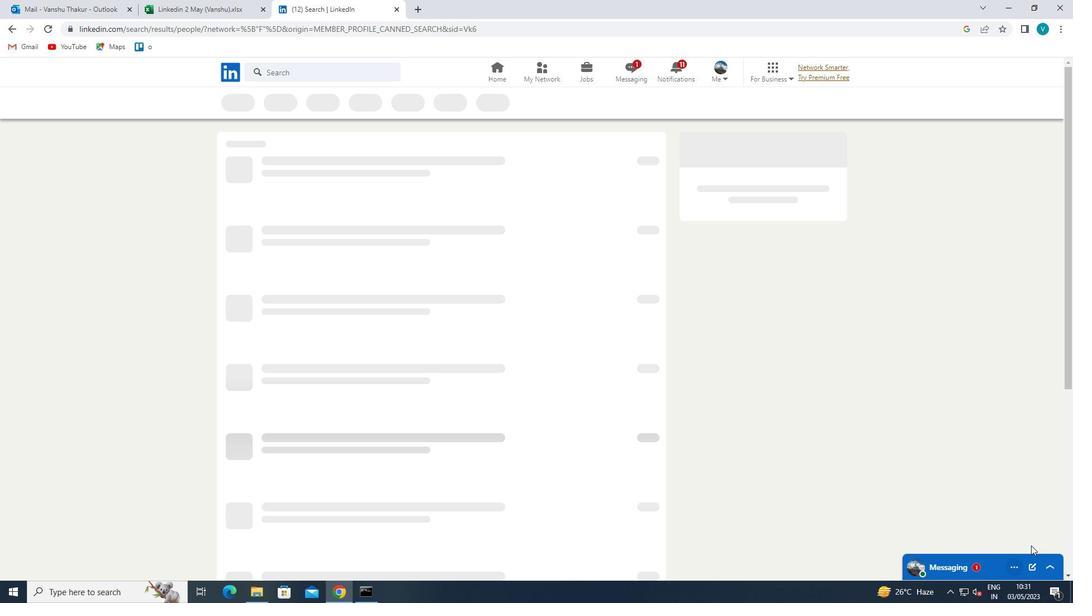 
